 Task: Search one way flight ticket for 3 adults, 3 children in business from Sault Ste. Marie: Chippewa County International Airport to Springfield: Abraham Lincoln Capital Airport on 5-2-2023. Choice of flights is JetBlue. Number of bags: 1 checked bag. Price is upto 74000. Outbound departure time preference is 11:15.
Action: Mouse moved to (297, 126)
Screenshot: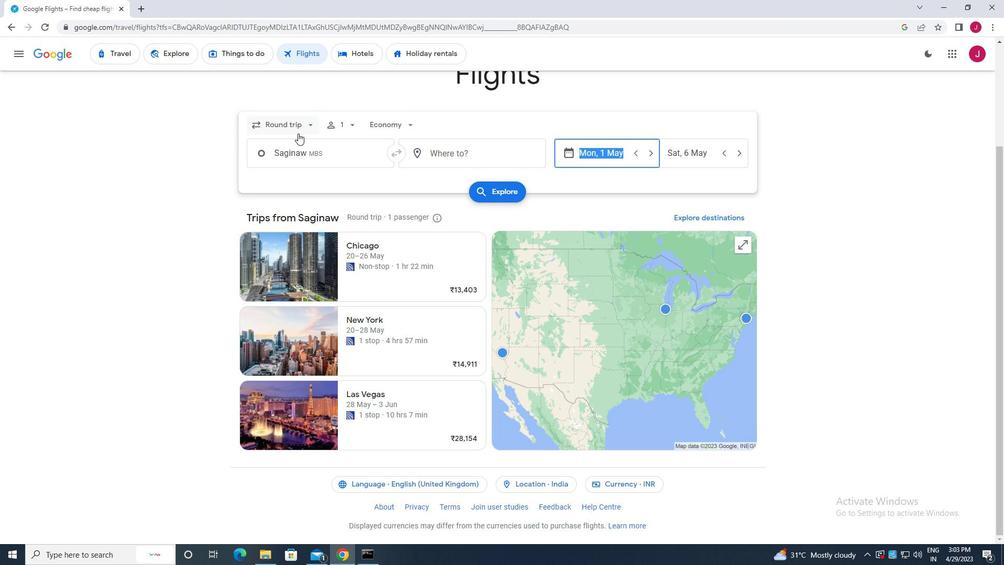 
Action: Mouse pressed left at (297, 126)
Screenshot: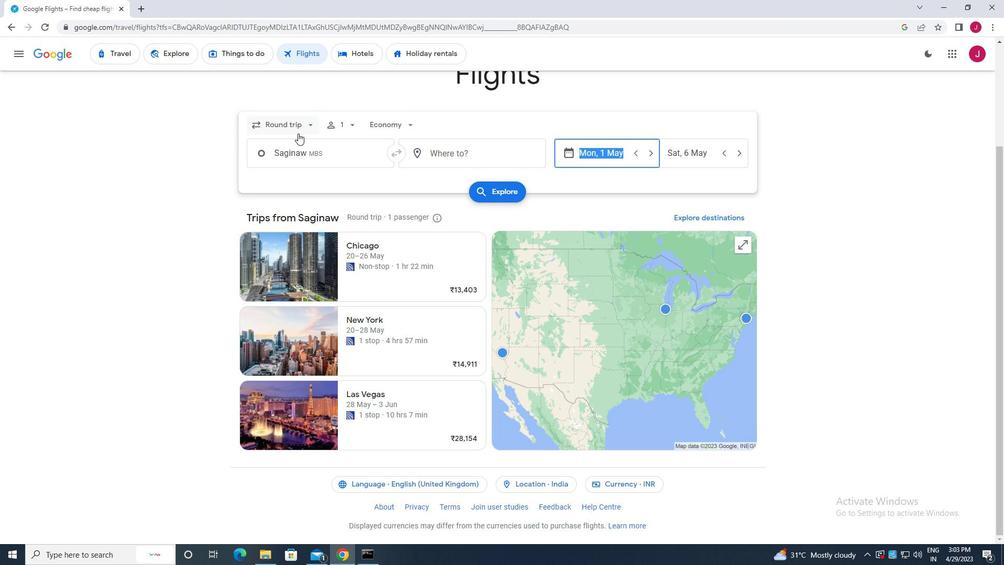 
Action: Mouse moved to (306, 172)
Screenshot: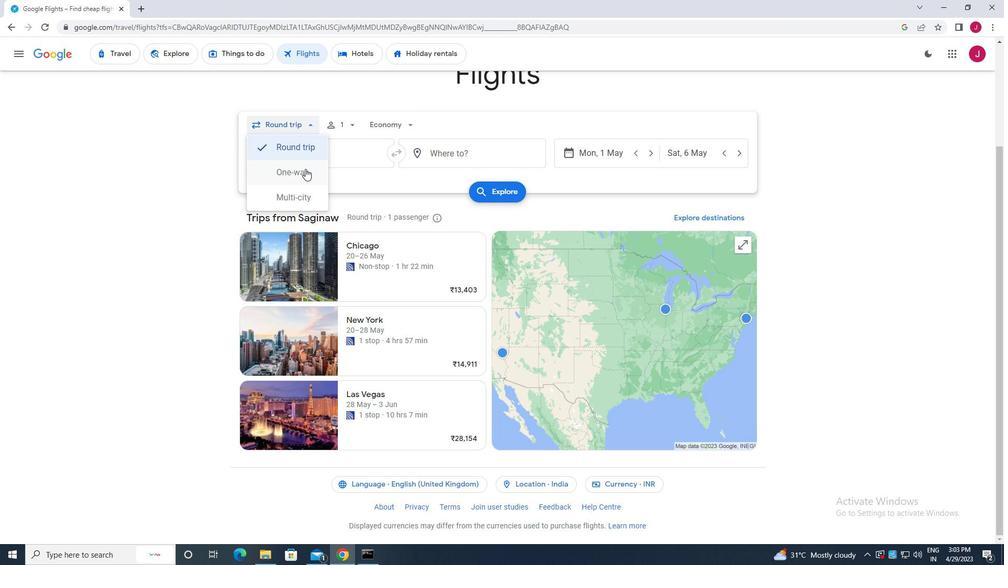 
Action: Mouse pressed left at (306, 172)
Screenshot: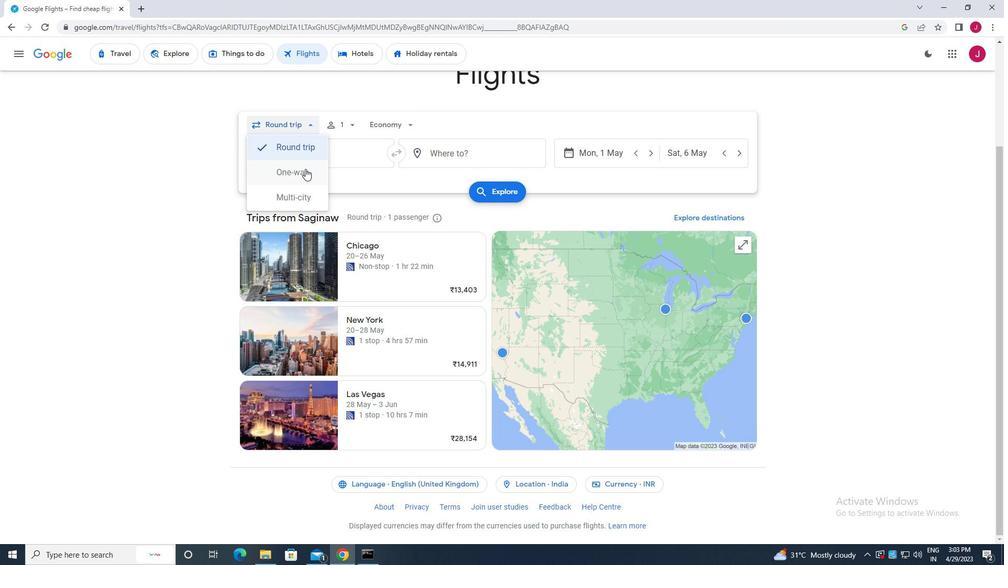 
Action: Mouse moved to (346, 124)
Screenshot: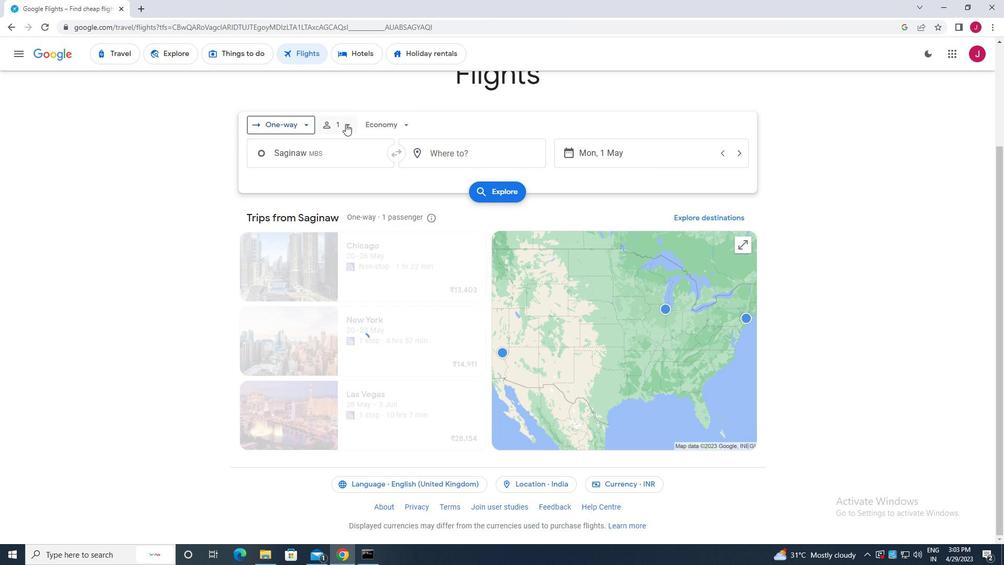 
Action: Mouse pressed left at (346, 124)
Screenshot: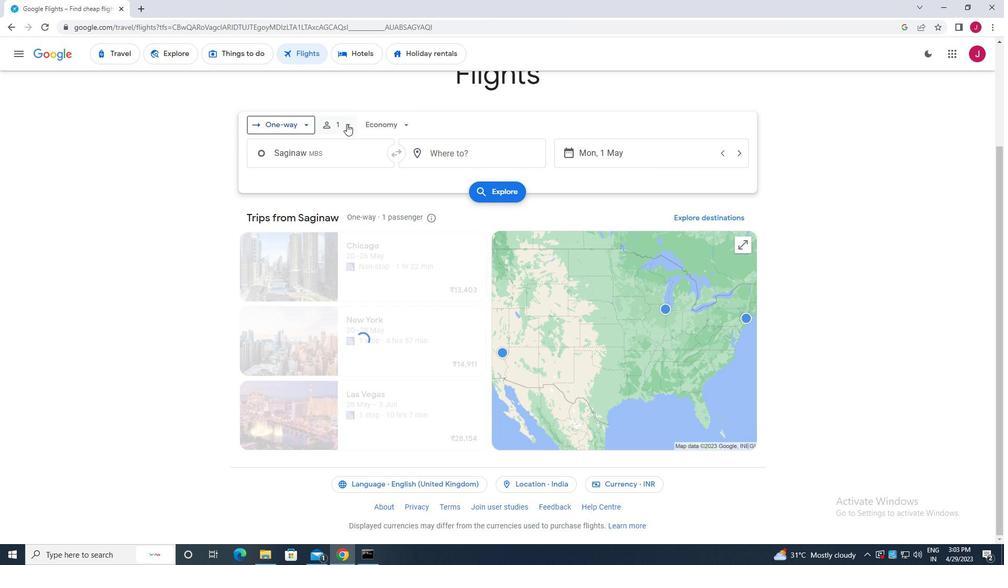 
Action: Mouse moved to (429, 152)
Screenshot: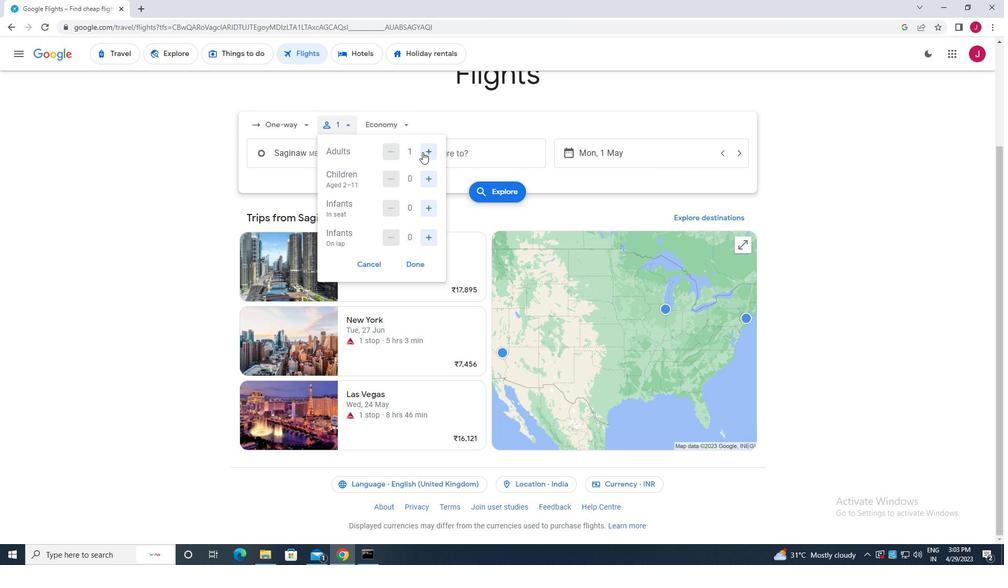 
Action: Mouse pressed left at (429, 152)
Screenshot: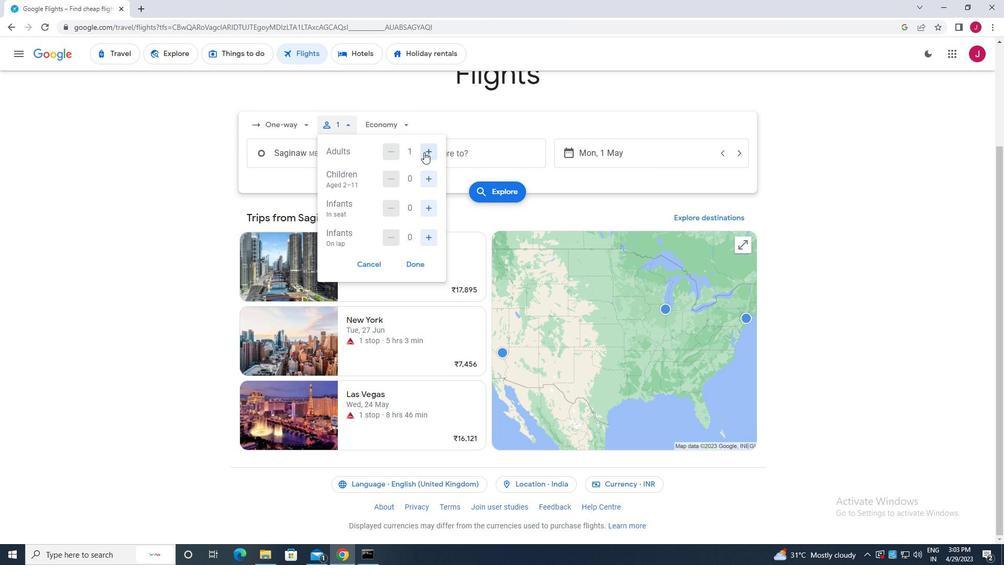 
Action: Mouse pressed left at (429, 152)
Screenshot: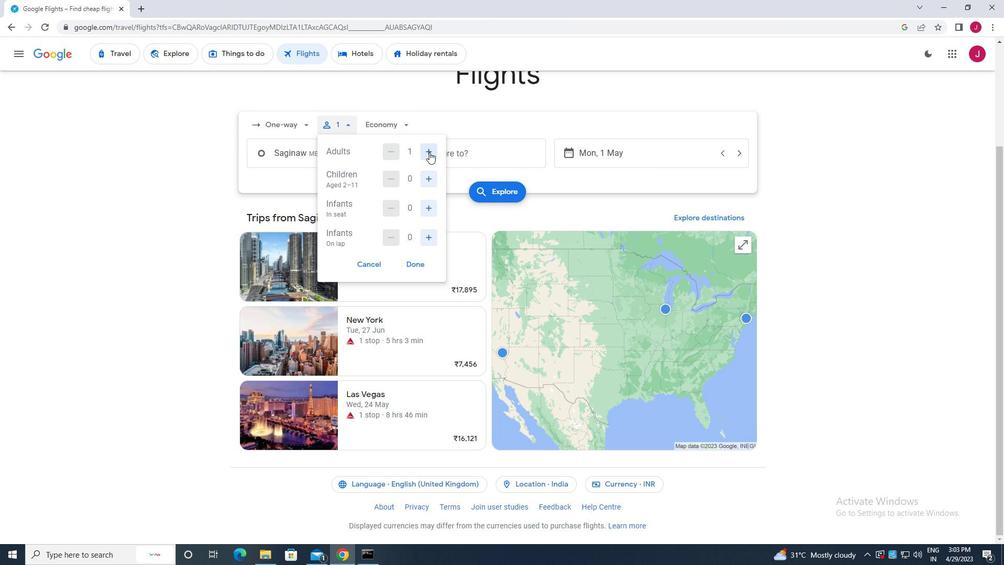 
Action: Mouse moved to (432, 178)
Screenshot: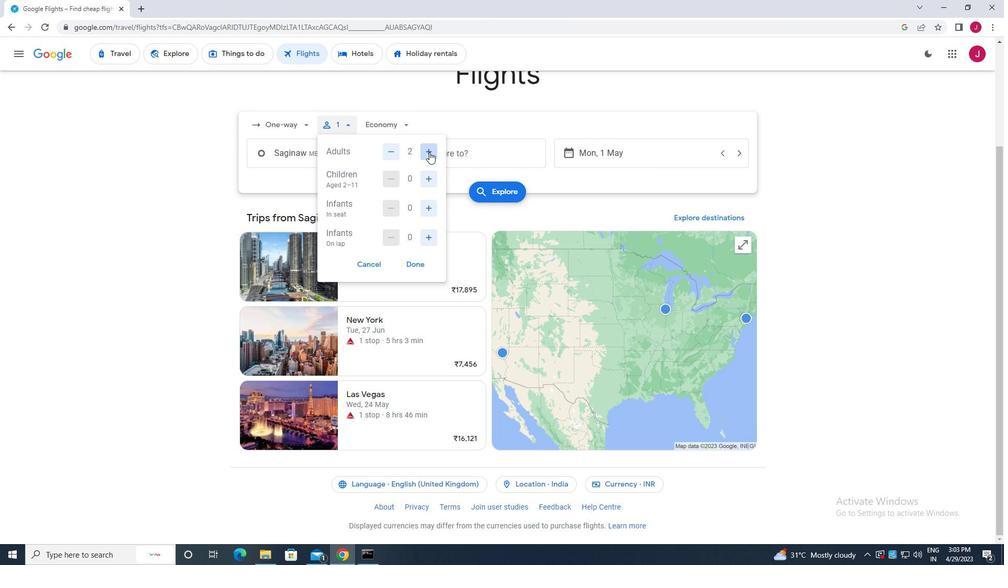 
Action: Mouse pressed left at (432, 178)
Screenshot: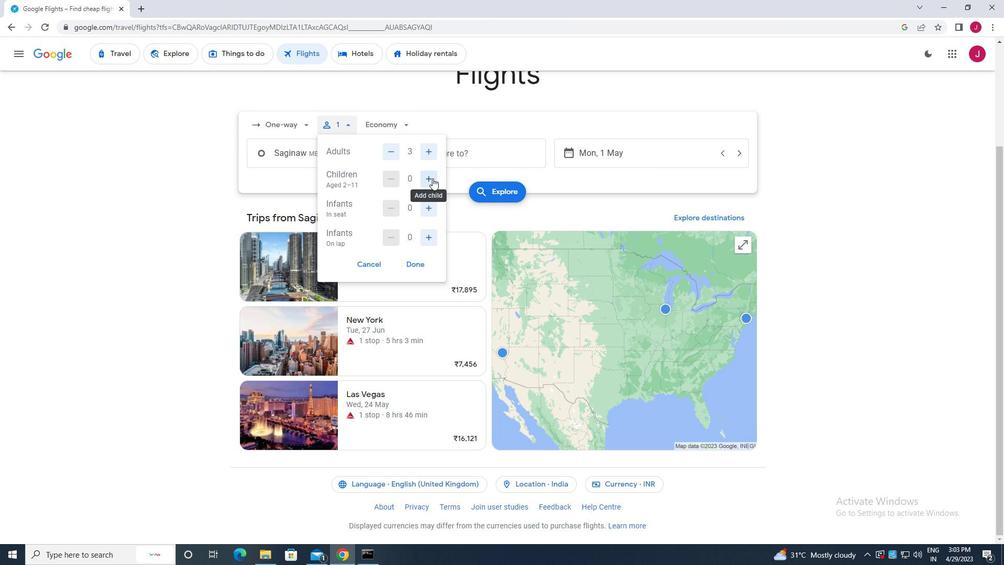
Action: Mouse pressed left at (432, 178)
Screenshot: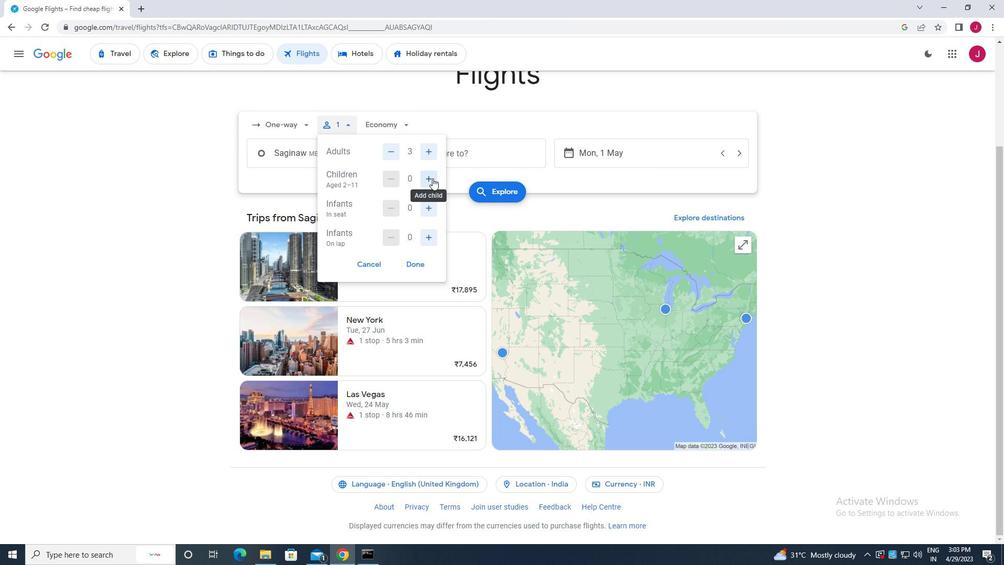 
Action: Mouse pressed left at (432, 178)
Screenshot: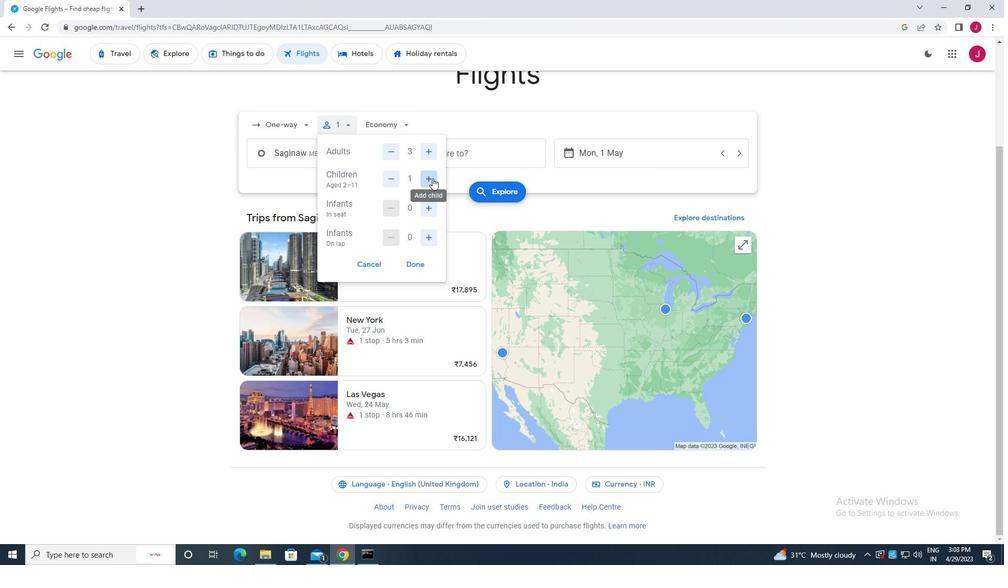
Action: Mouse moved to (414, 262)
Screenshot: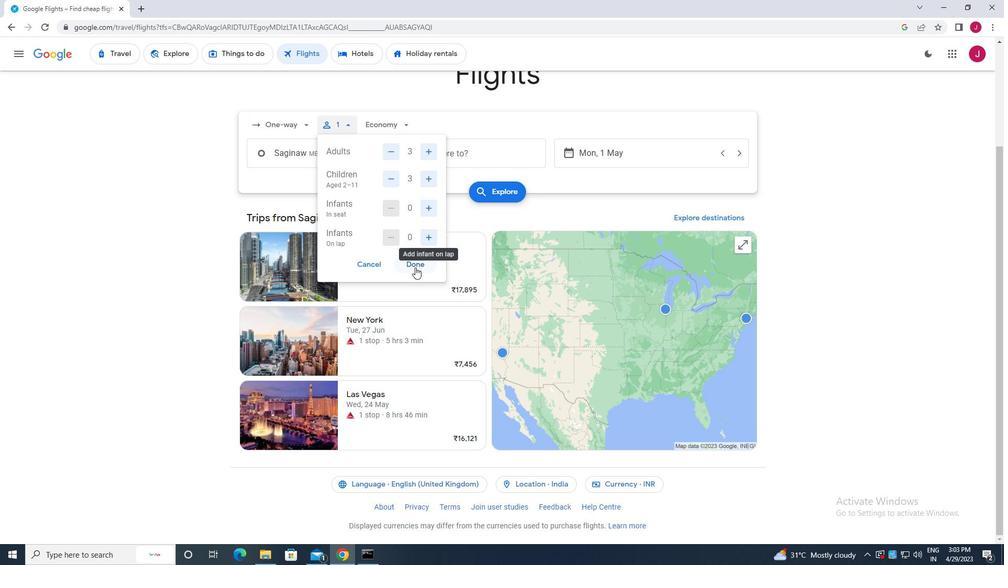 
Action: Mouse pressed left at (414, 262)
Screenshot: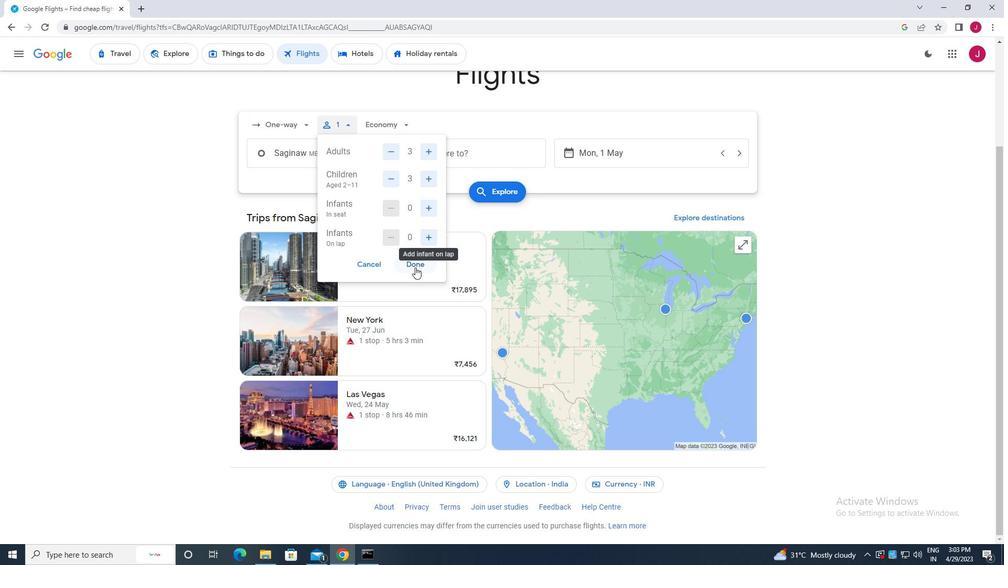 
Action: Mouse moved to (409, 126)
Screenshot: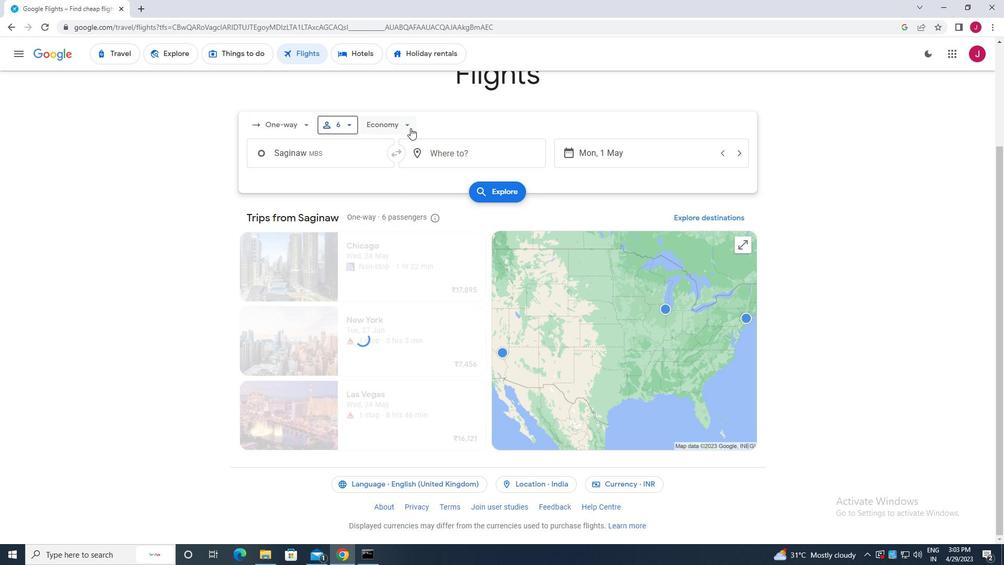 
Action: Mouse pressed left at (409, 126)
Screenshot: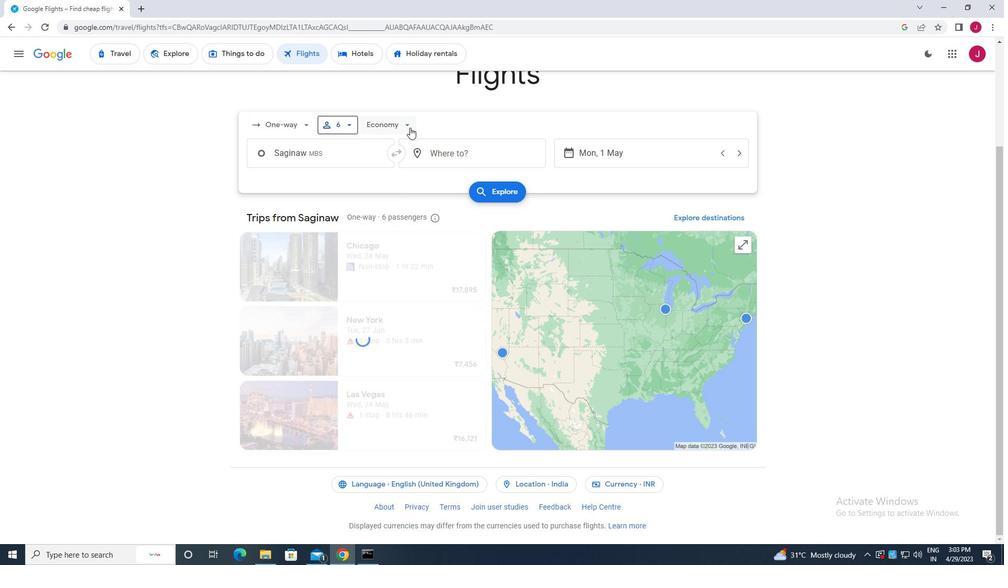 
Action: Mouse moved to (406, 193)
Screenshot: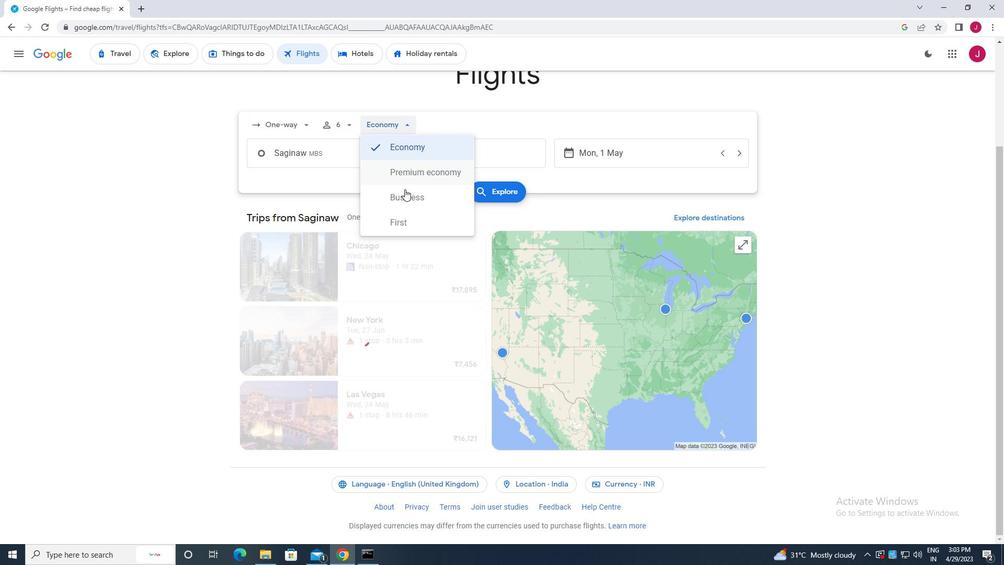 
Action: Mouse pressed left at (406, 193)
Screenshot: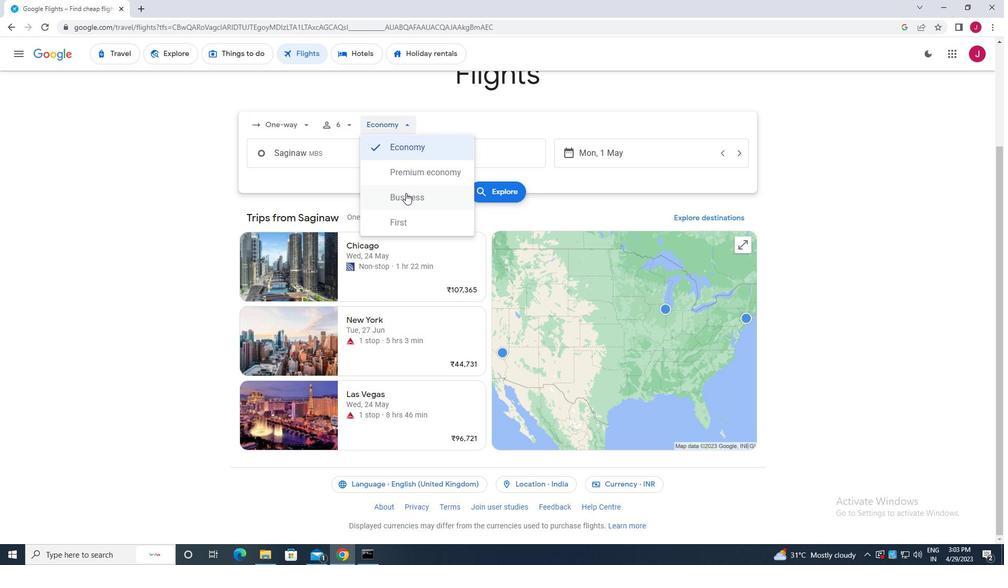 
Action: Mouse moved to (357, 155)
Screenshot: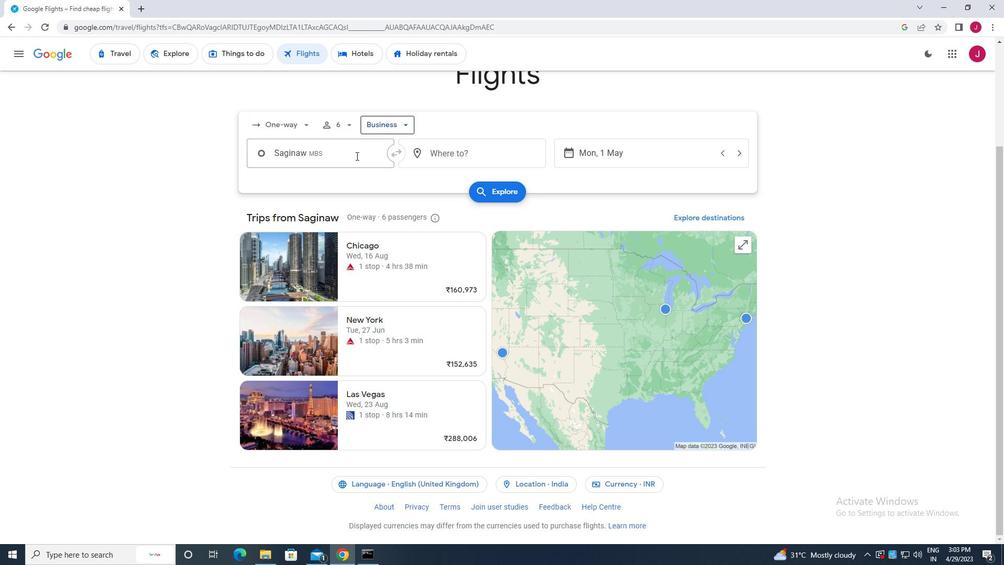 
Action: Mouse pressed left at (357, 155)
Screenshot: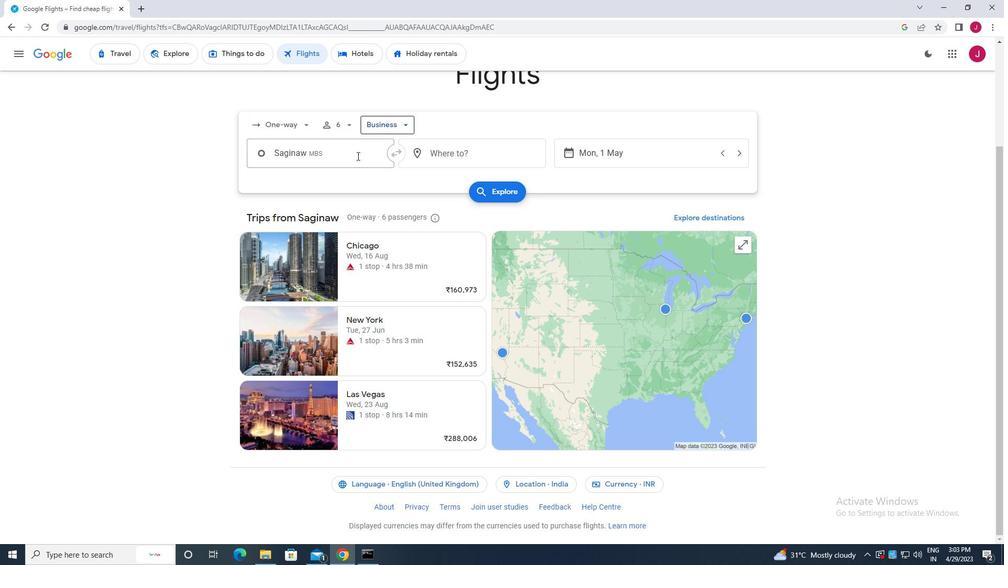 
Action: Mouse moved to (357, 155)
Screenshot: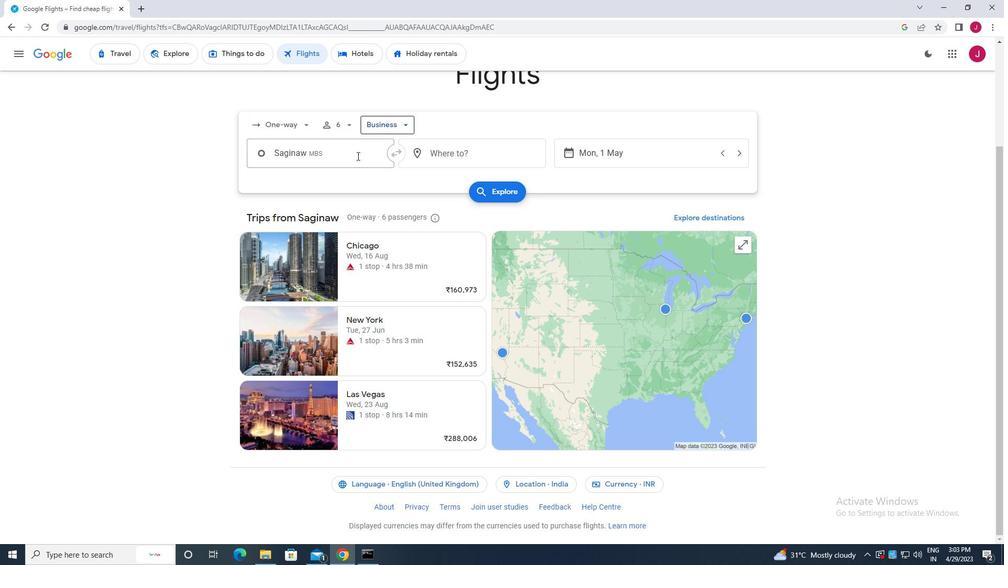 
Action: Key pressed marie<Key.space><Key.backspace><Key.backspace><Key.backspace><Key.backspace><Key.backspace><Key.backspace><Key.backspace><Key.backspace><Key.backspace><Key.backspace><Key.backspace><Key.backspace><Key.backspace><Key.backspace><Key.backspace><Key.backspace>chippewa
Screenshot: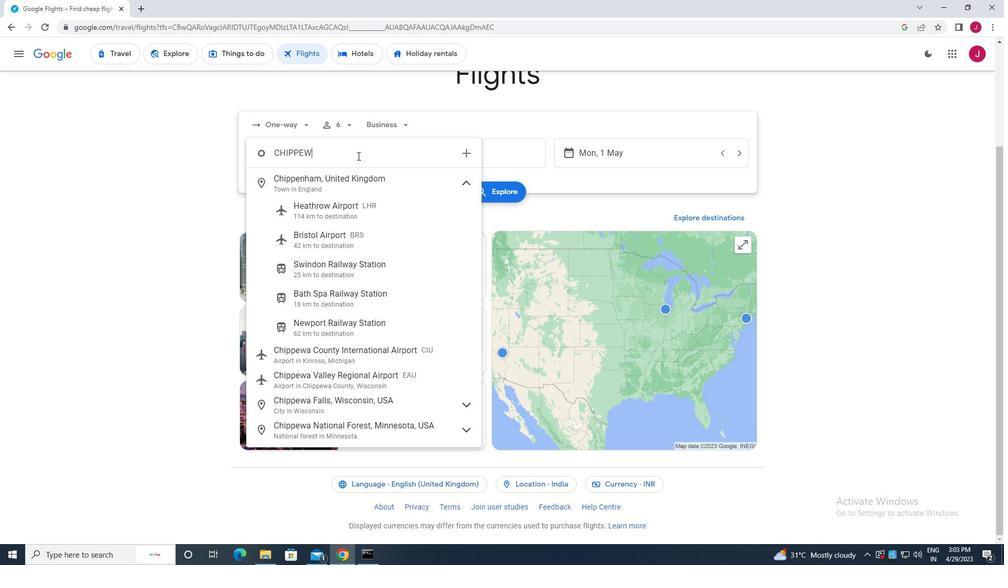 
Action: Mouse moved to (364, 182)
Screenshot: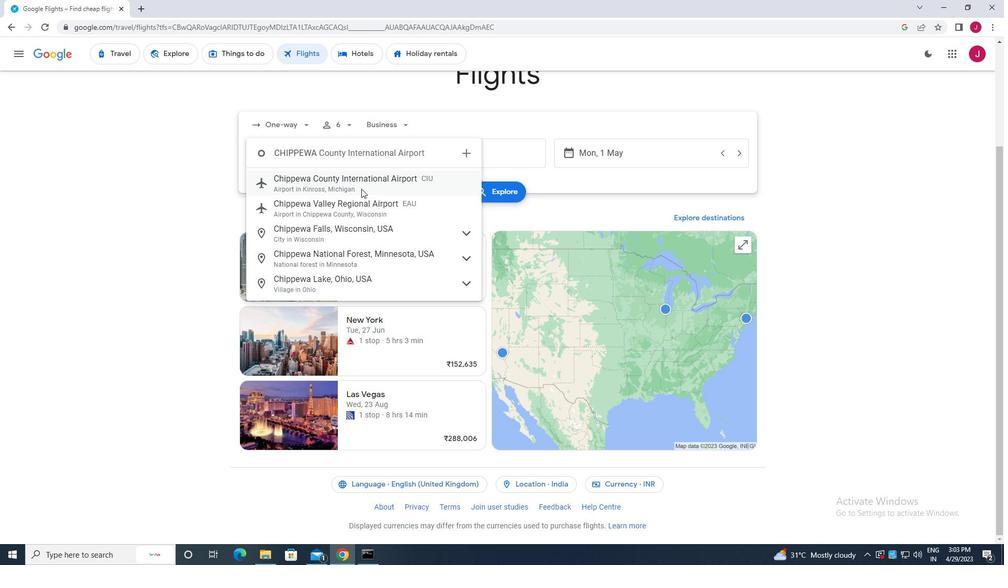 
Action: Mouse pressed left at (364, 182)
Screenshot: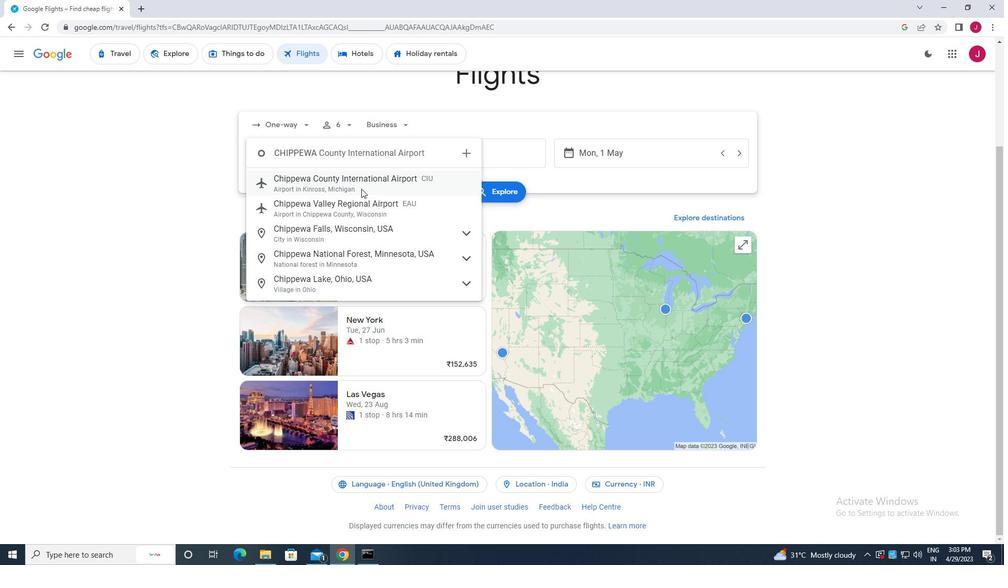 
Action: Mouse moved to (482, 156)
Screenshot: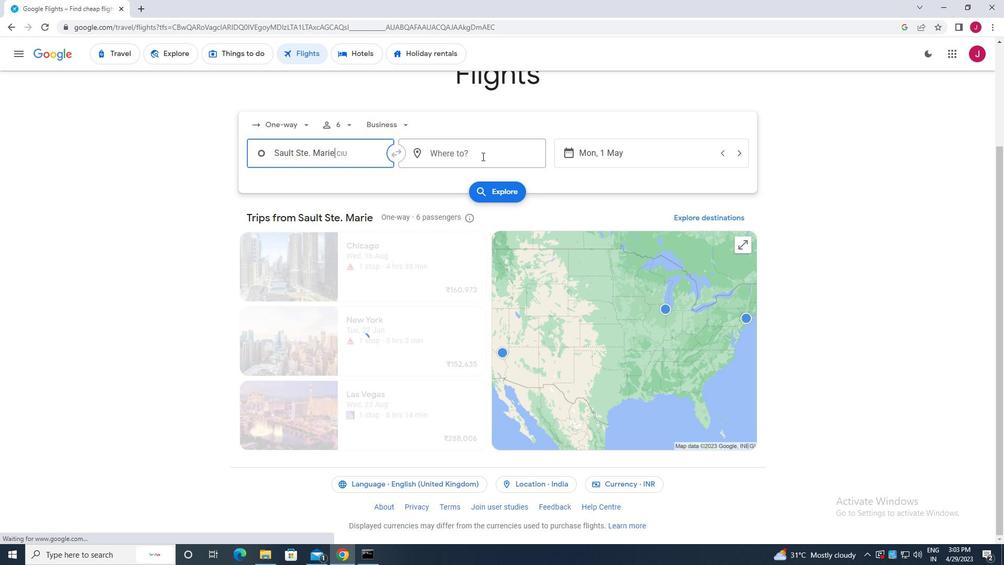 
Action: Mouse pressed left at (482, 156)
Screenshot: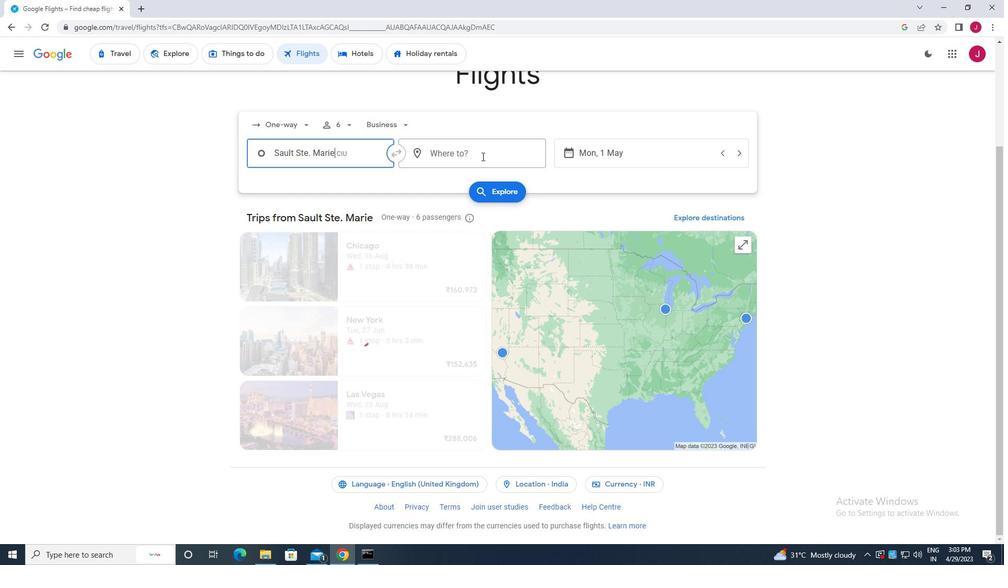 
Action: Mouse moved to (477, 156)
Screenshot: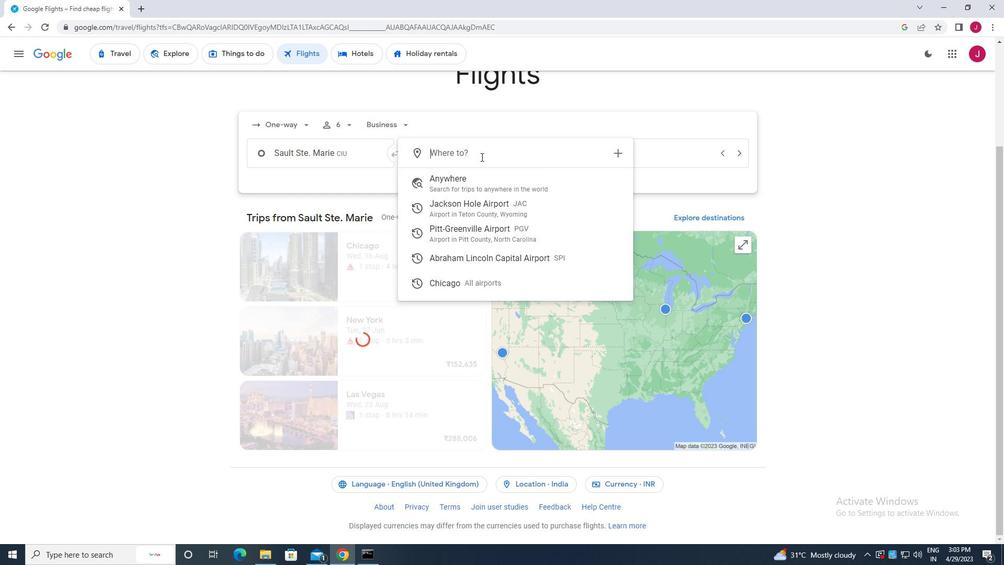 
Action: Key pressed springfield
Screenshot: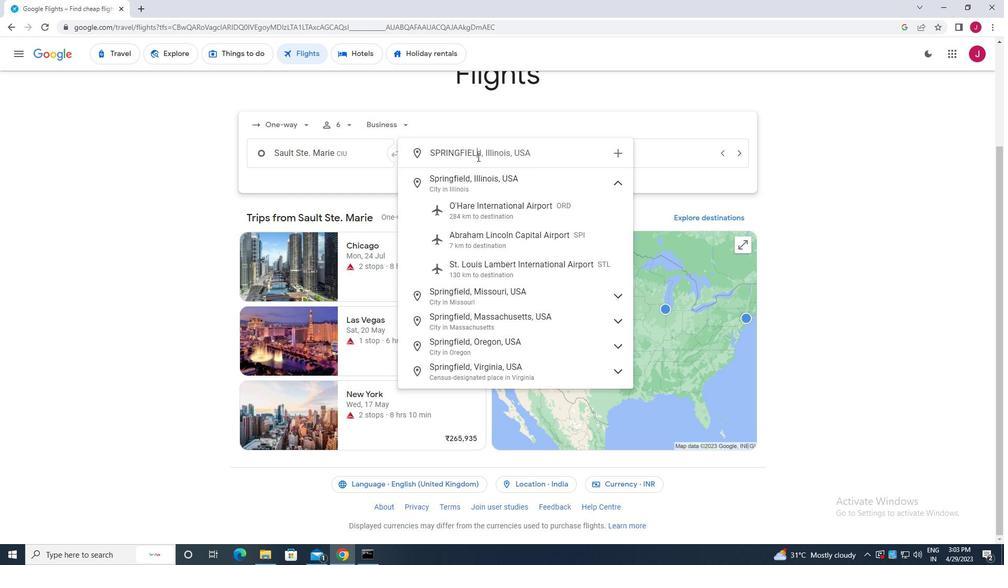 
Action: Mouse moved to (496, 235)
Screenshot: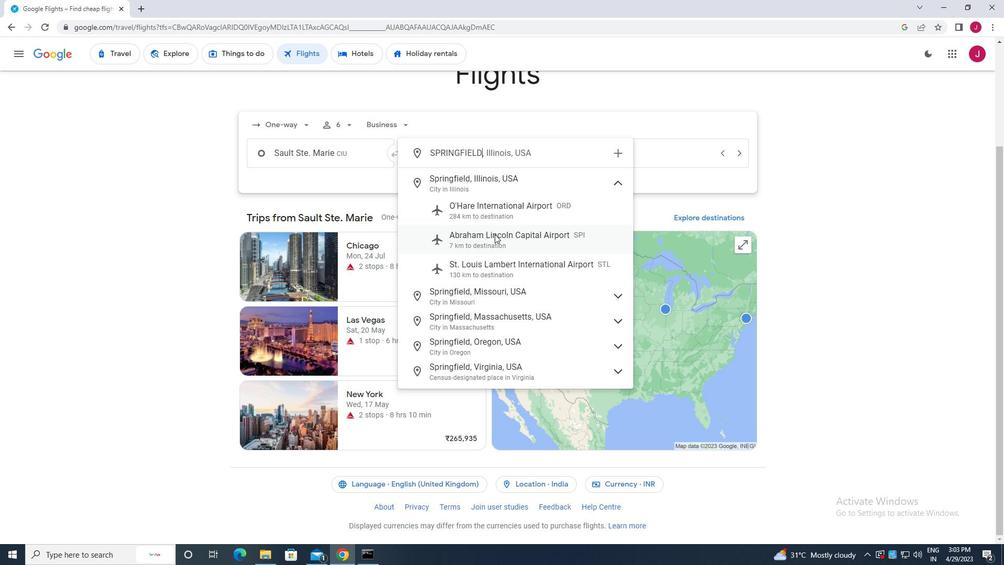 
Action: Mouse pressed left at (496, 235)
Screenshot: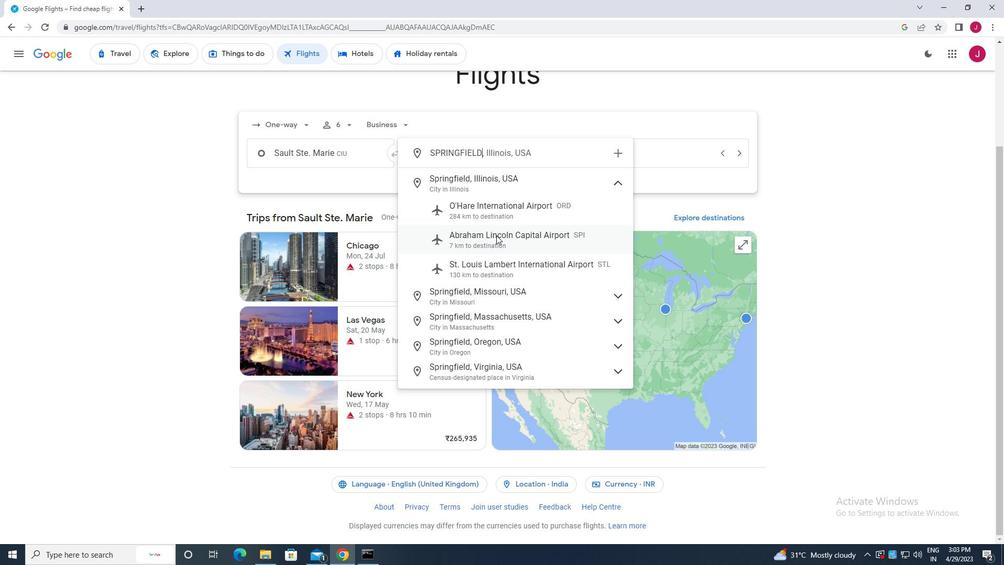 
Action: Mouse moved to (640, 152)
Screenshot: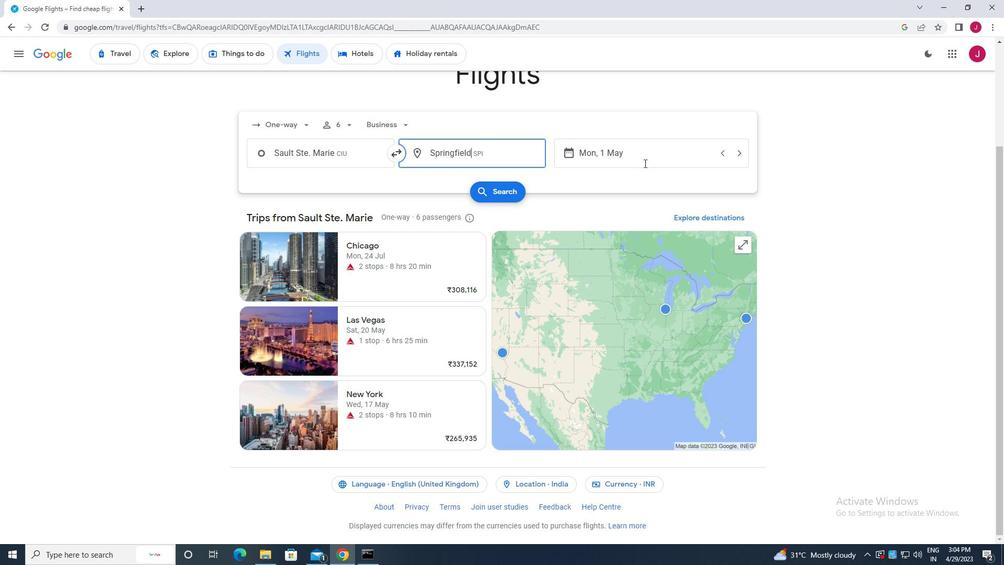 
Action: Mouse pressed left at (640, 152)
Screenshot: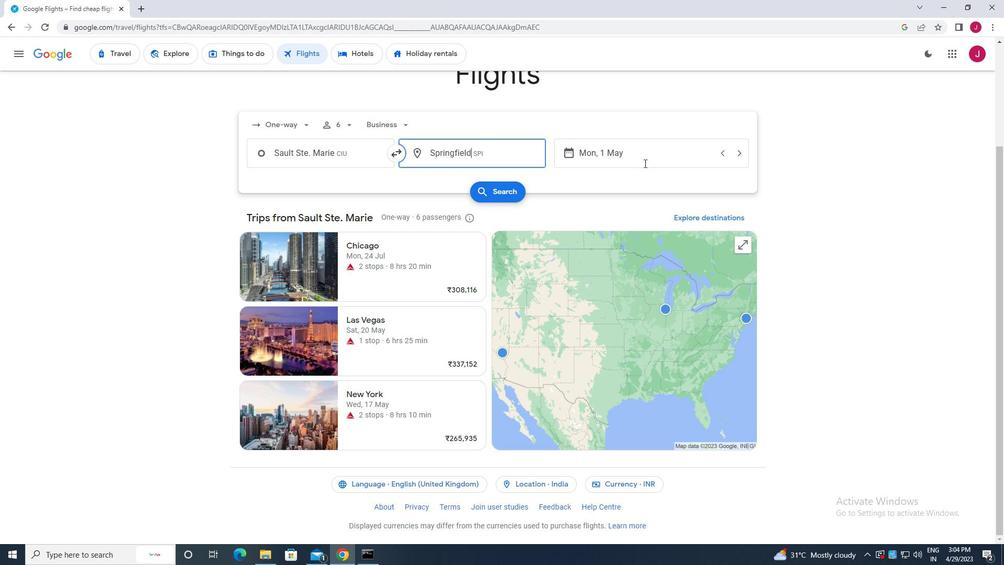
Action: Mouse moved to (627, 234)
Screenshot: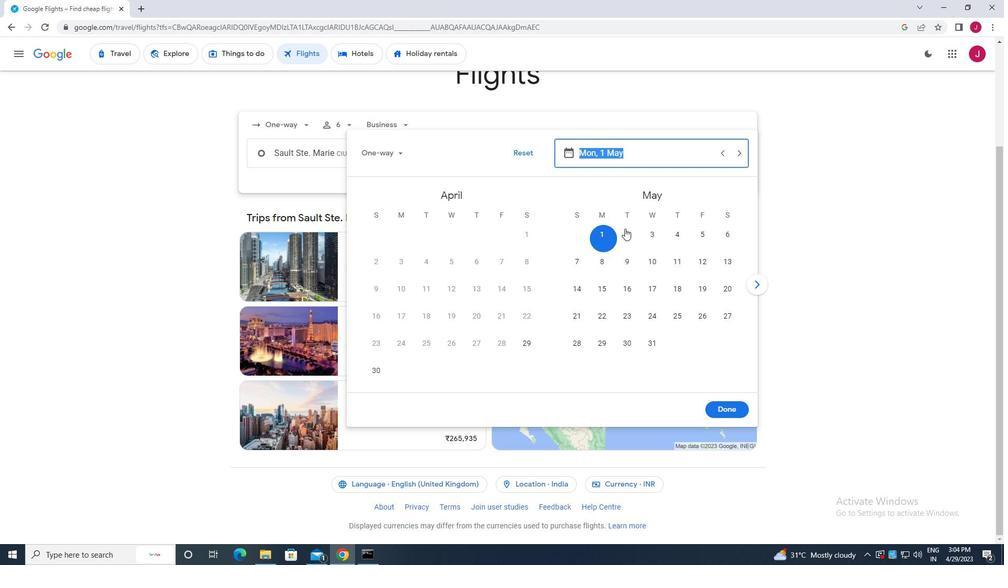 
Action: Mouse pressed left at (627, 234)
Screenshot: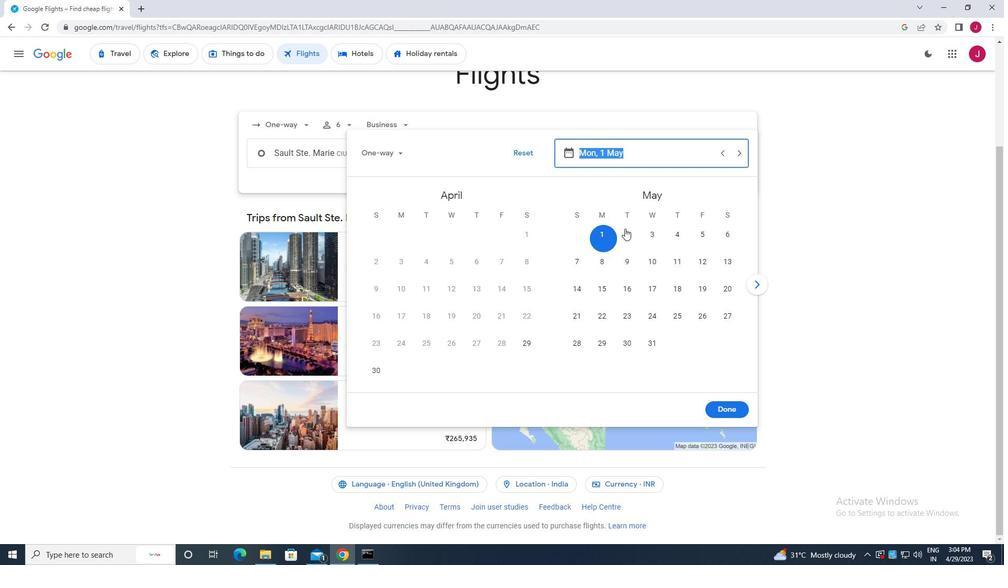 
Action: Mouse moved to (724, 407)
Screenshot: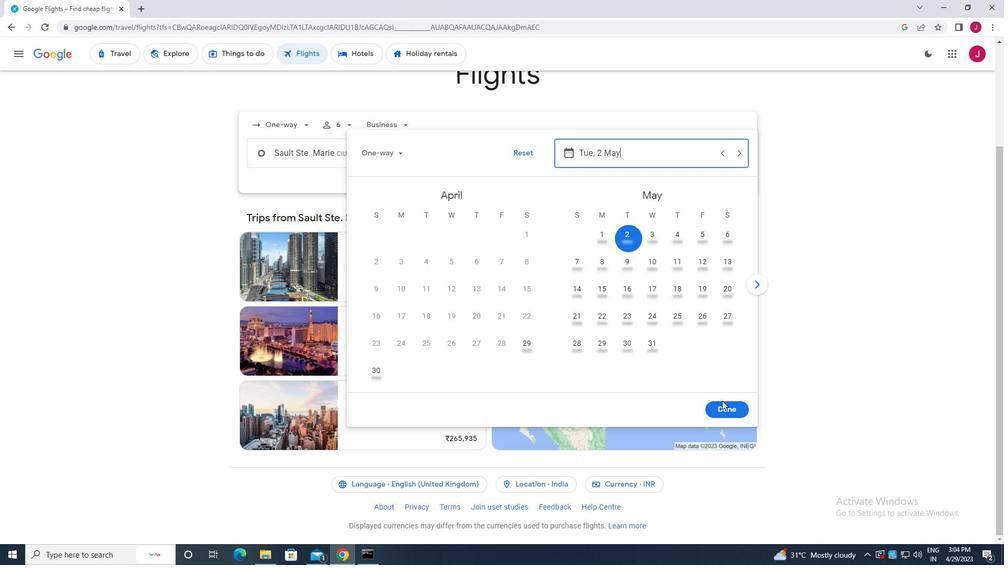 
Action: Mouse pressed left at (724, 407)
Screenshot: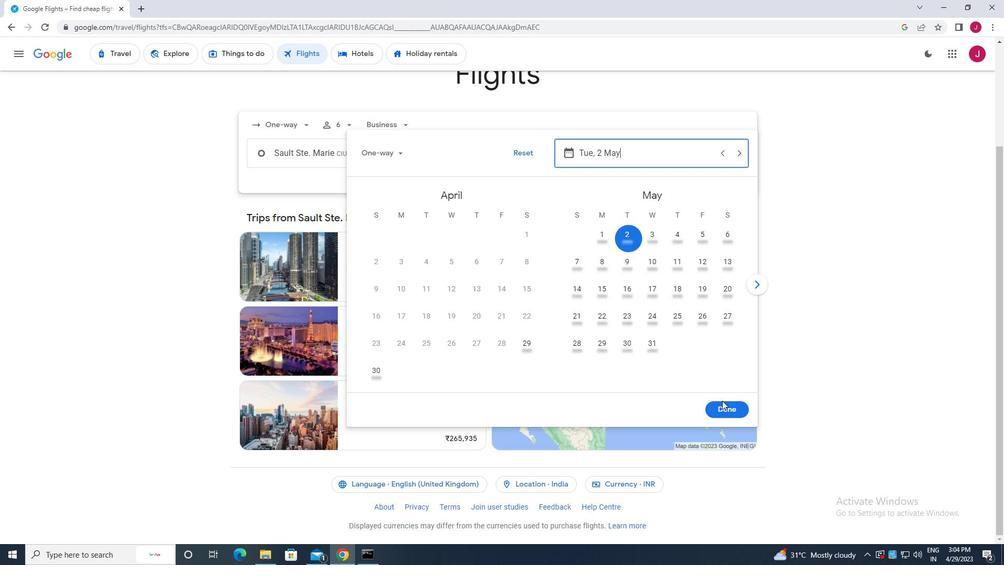 
Action: Mouse moved to (518, 190)
Screenshot: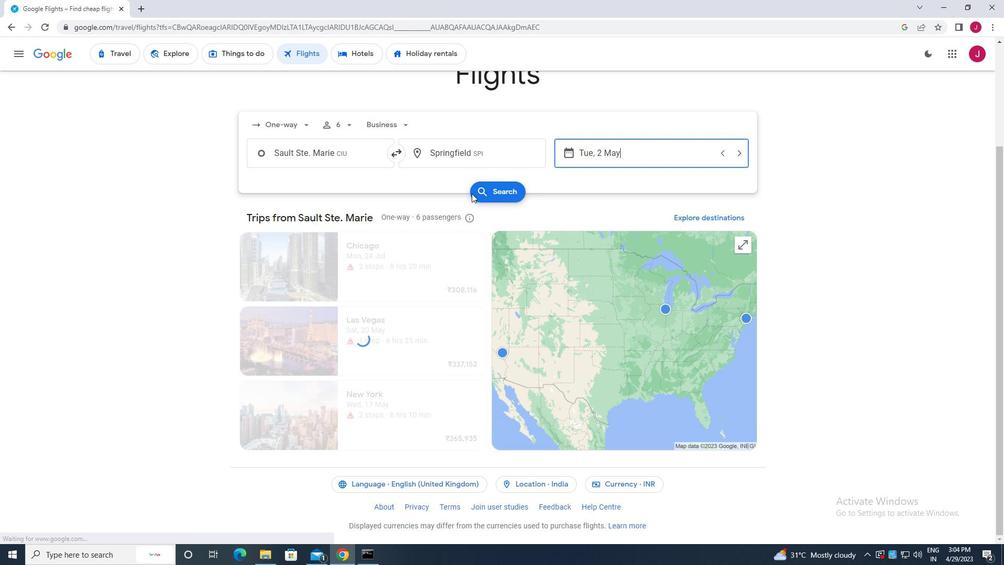 
Action: Mouse pressed left at (518, 190)
Screenshot: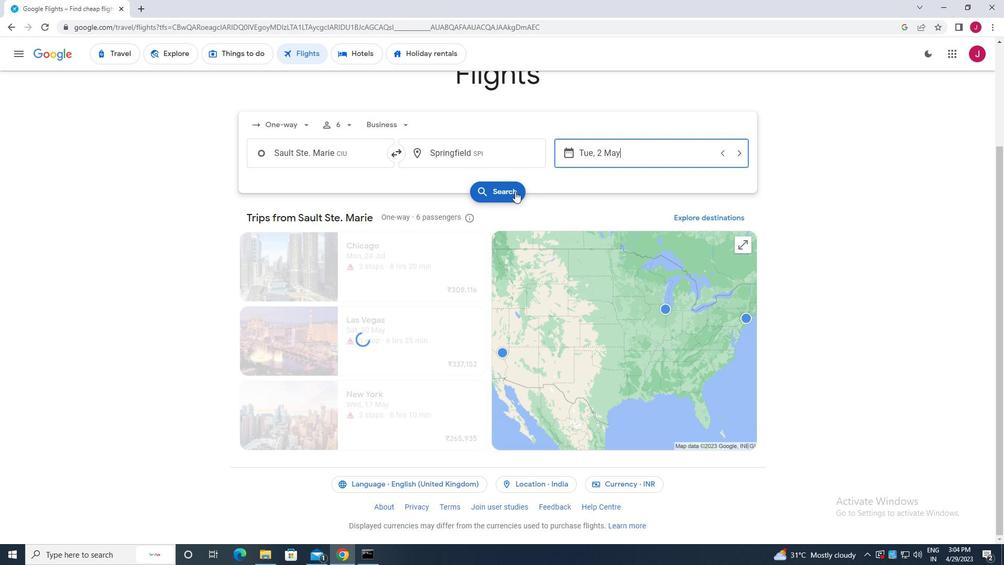 
Action: Mouse moved to (269, 150)
Screenshot: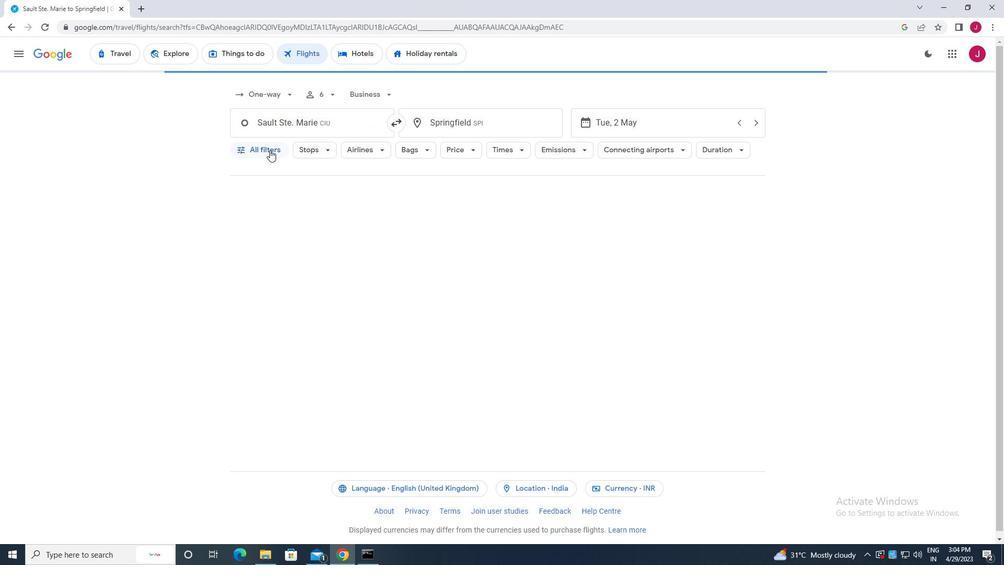 
Action: Mouse pressed left at (269, 150)
Screenshot: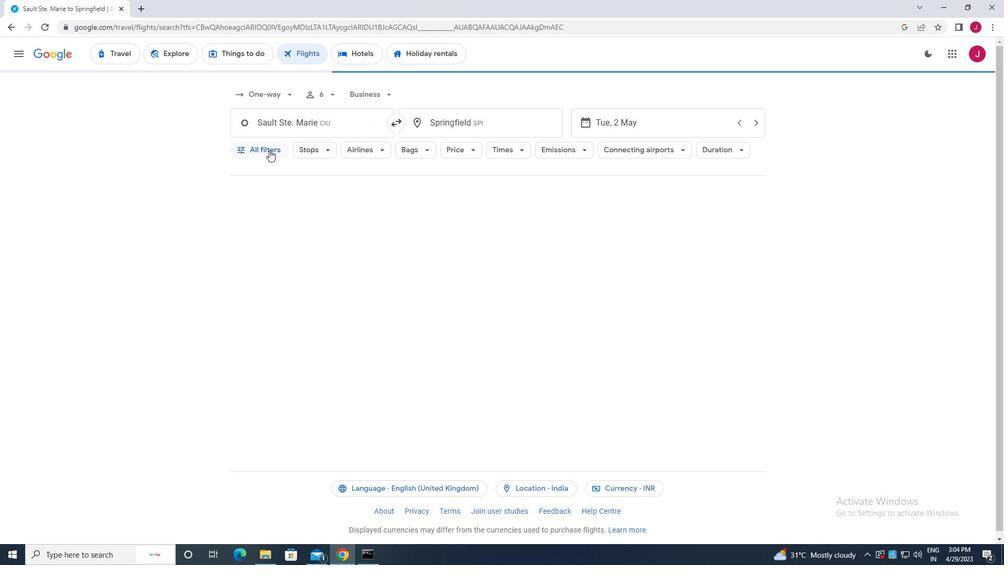 
Action: Mouse moved to (280, 175)
Screenshot: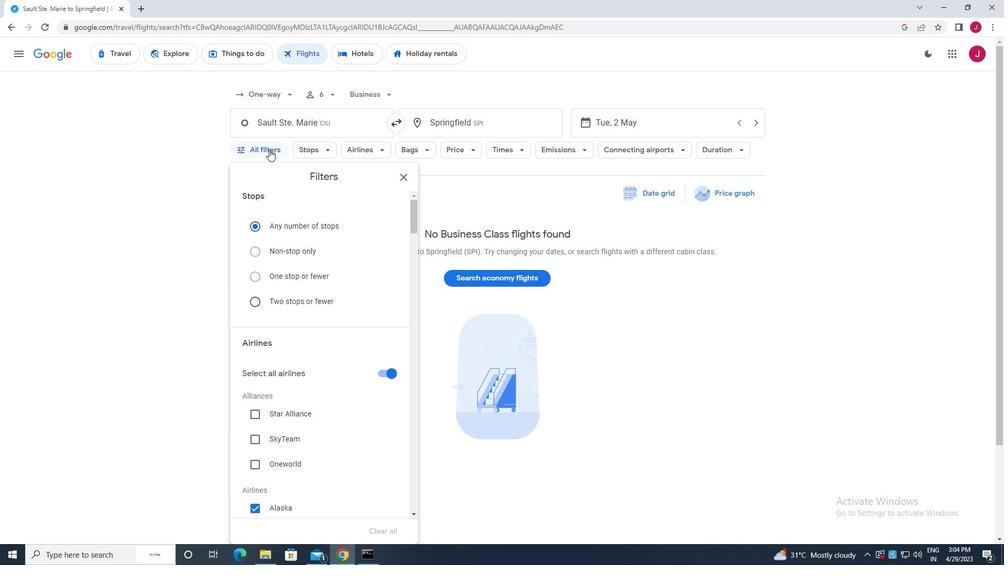 
Action: Mouse scrolled (280, 175) with delta (0, 0)
Screenshot: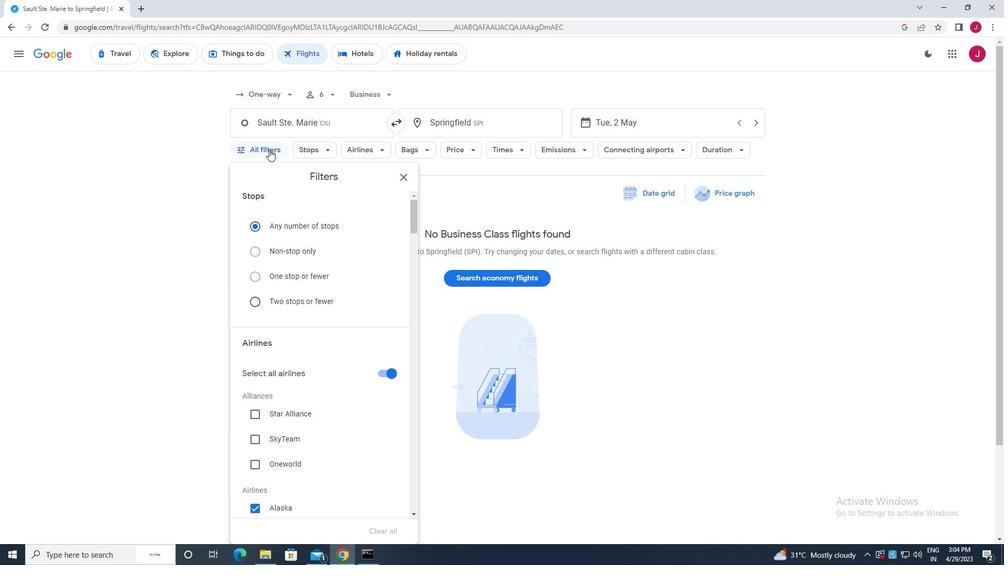 
Action: Mouse moved to (283, 183)
Screenshot: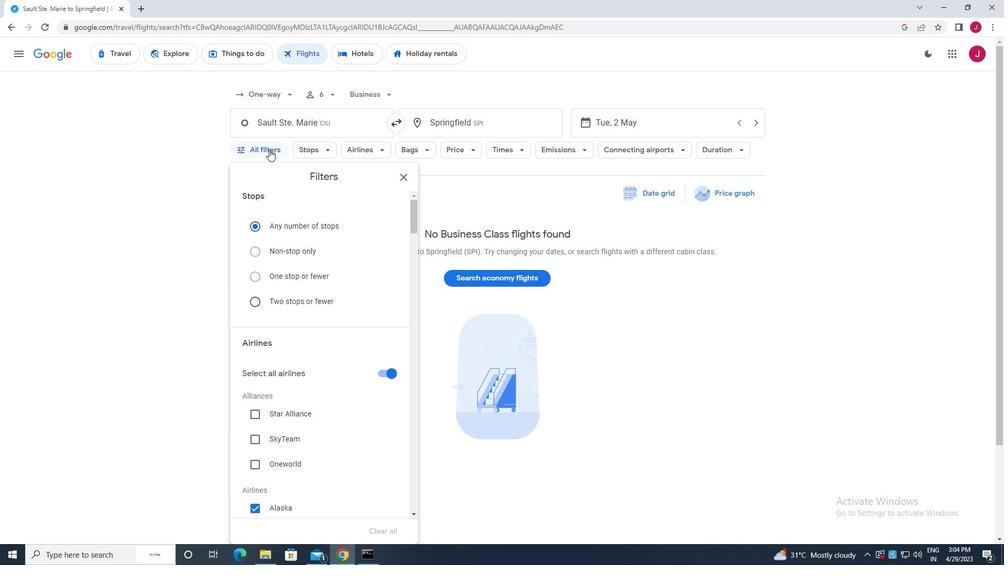 
Action: Mouse scrolled (283, 182) with delta (0, 0)
Screenshot: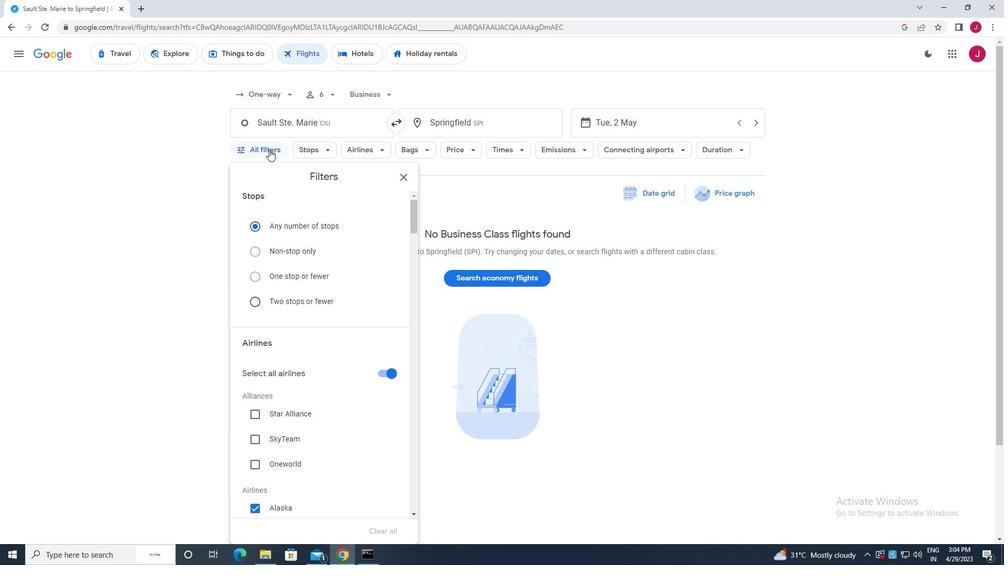 
Action: Mouse moved to (284, 186)
Screenshot: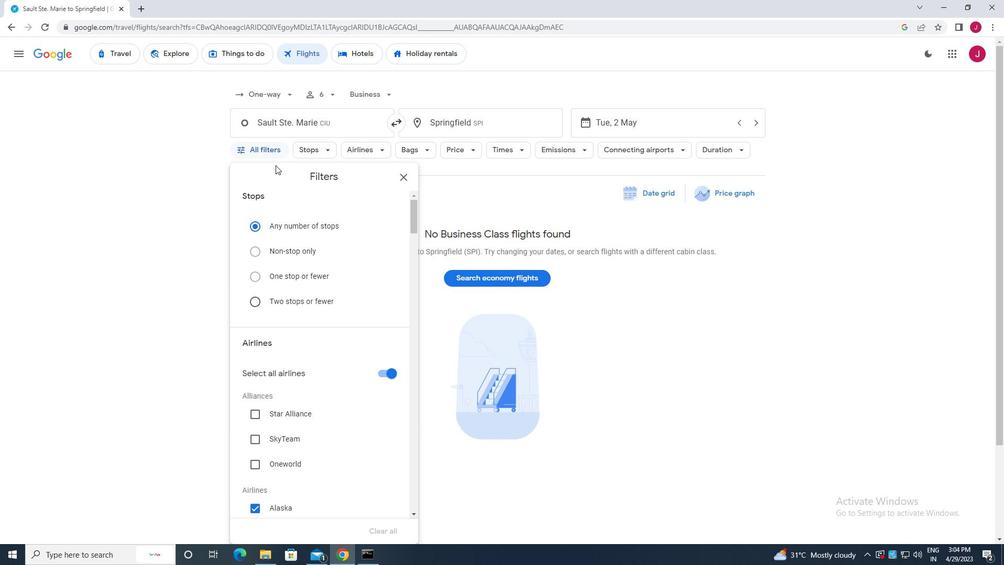 
Action: Mouse scrolled (284, 186) with delta (0, 0)
Screenshot: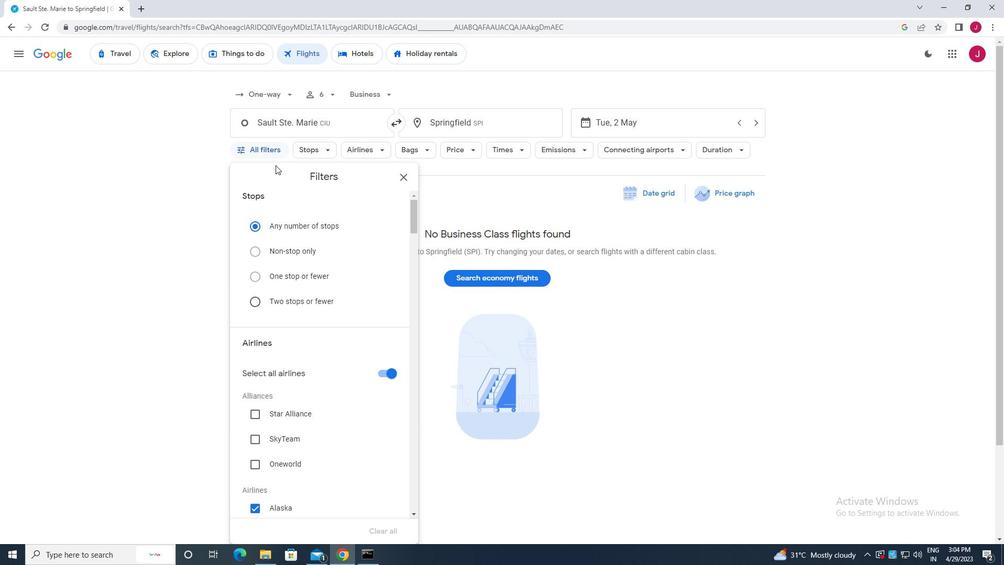 
Action: Mouse moved to (285, 188)
Screenshot: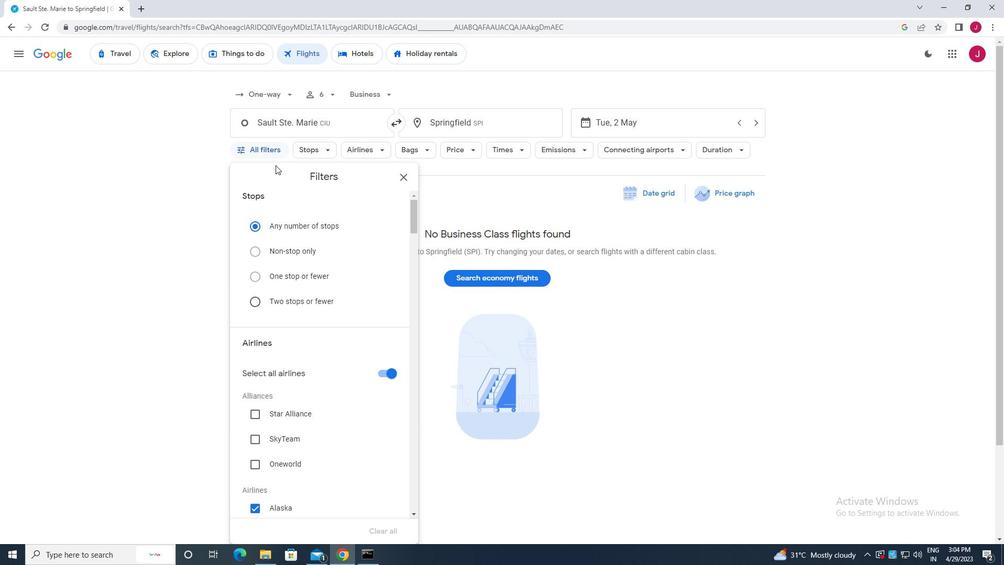
Action: Mouse scrolled (285, 187) with delta (0, 0)
Screenshot: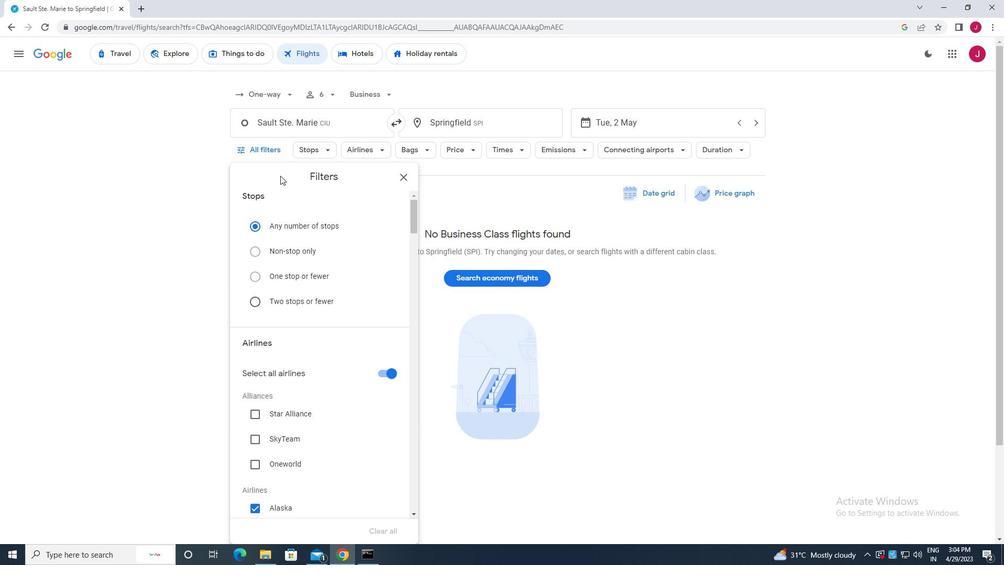 
Action: Mouse moved to (381, 256)
Screenshot: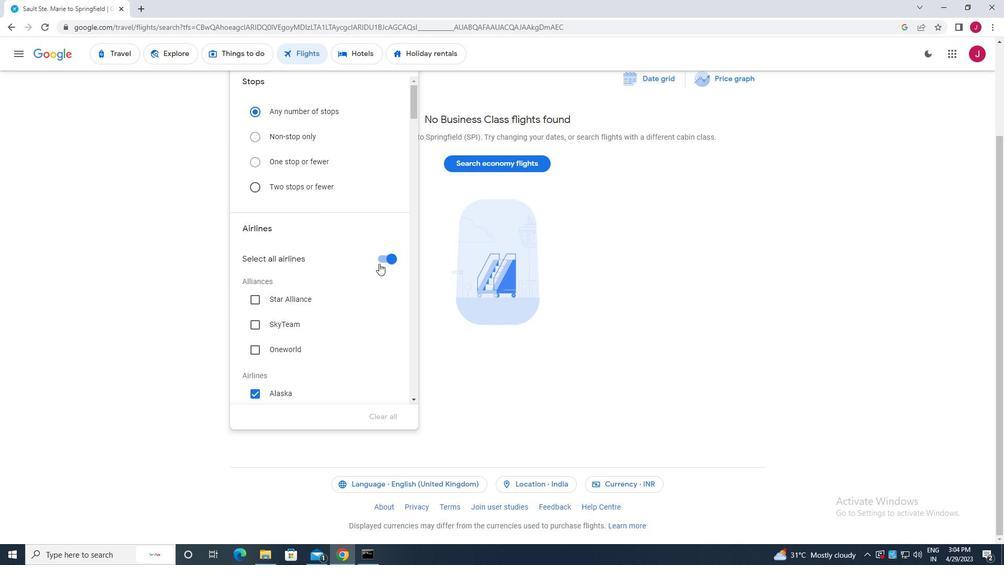 
Action: Mouse pressed left at (381, 256)
Screenshot: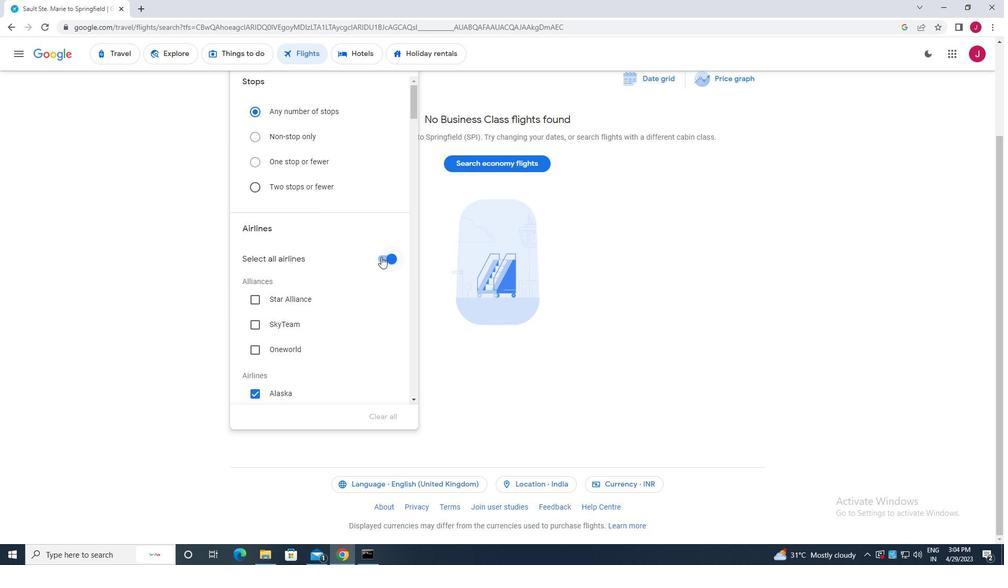 
Action: Mouse moved to (340, 251)
Screenshot: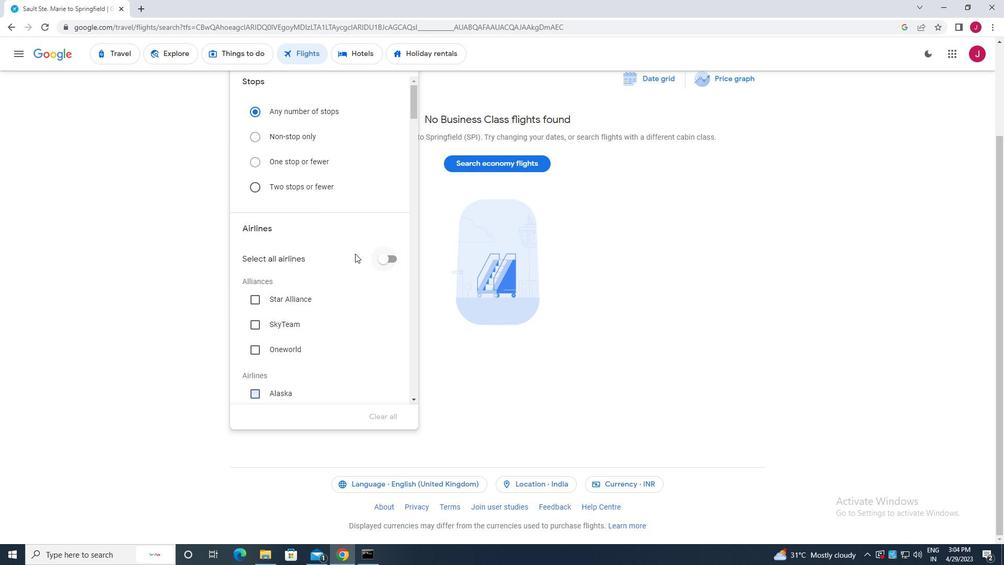 
Action: Mouse scrolled (340, 250) with delta (0, 0)
Screenshot: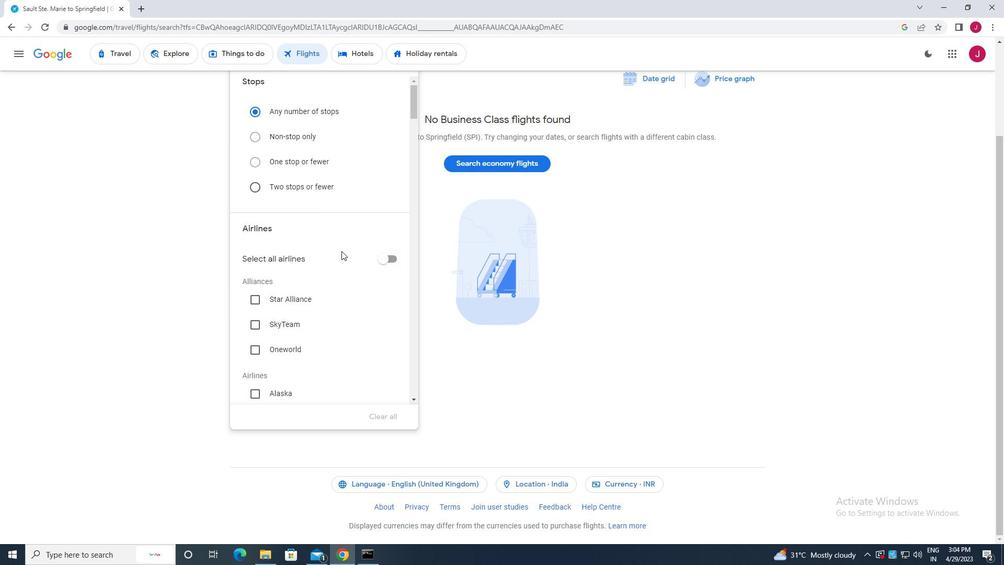 
Action: Mouse scrolled (340, 250) with delta (0, 0)
Screenshot: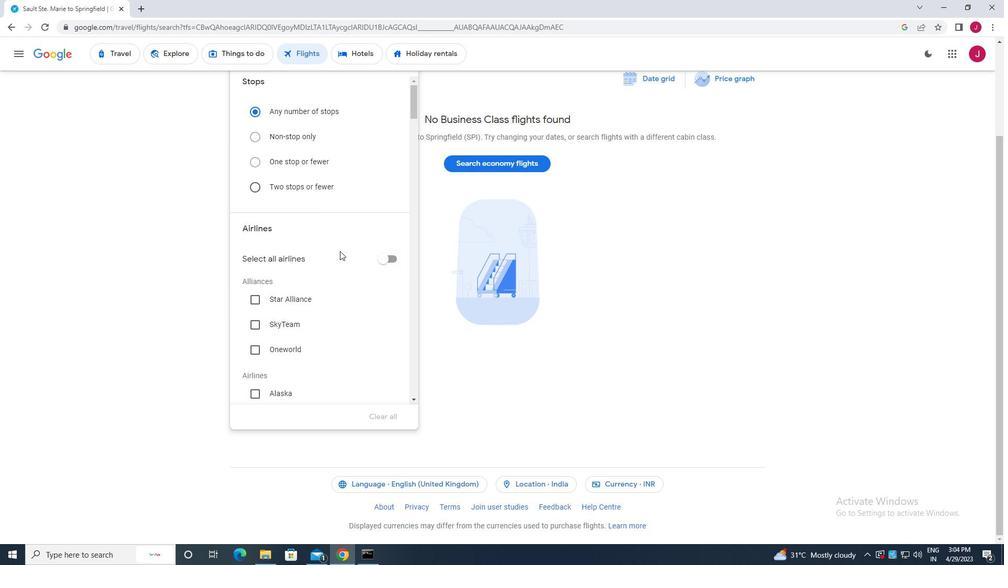 
Action: Mouse moved to (290, 322)
Screenshot: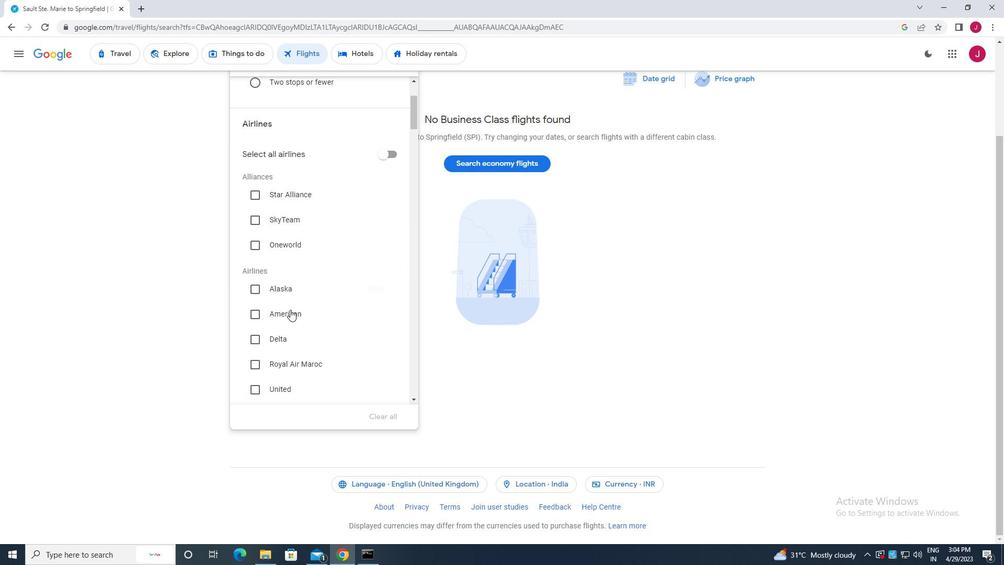 
Action: Mouse scrolled (290, 321) with delta (0, 0)
Screenshot: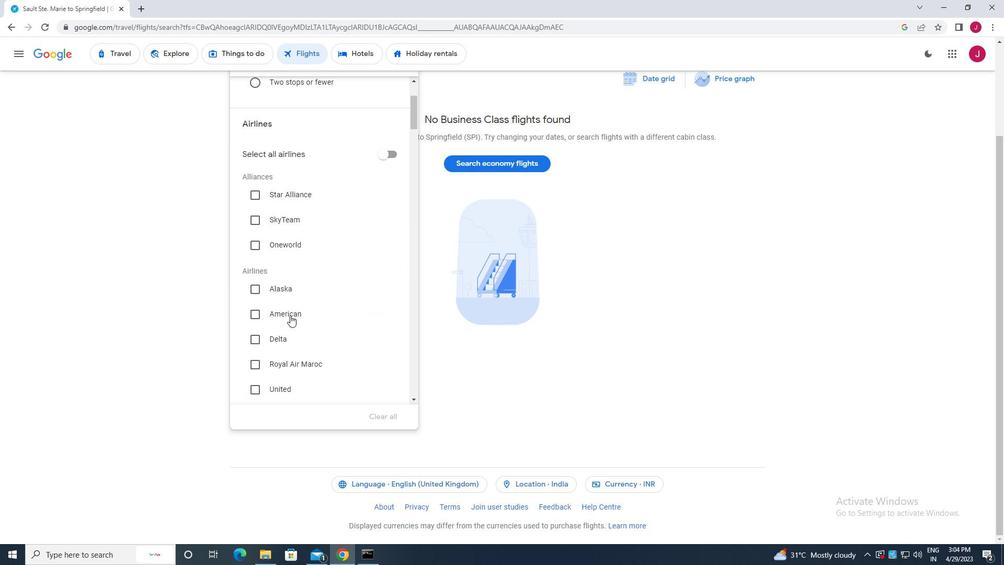 
Action: Mouse scrolled (290, 321) with delta (0, 0)
Screenshot: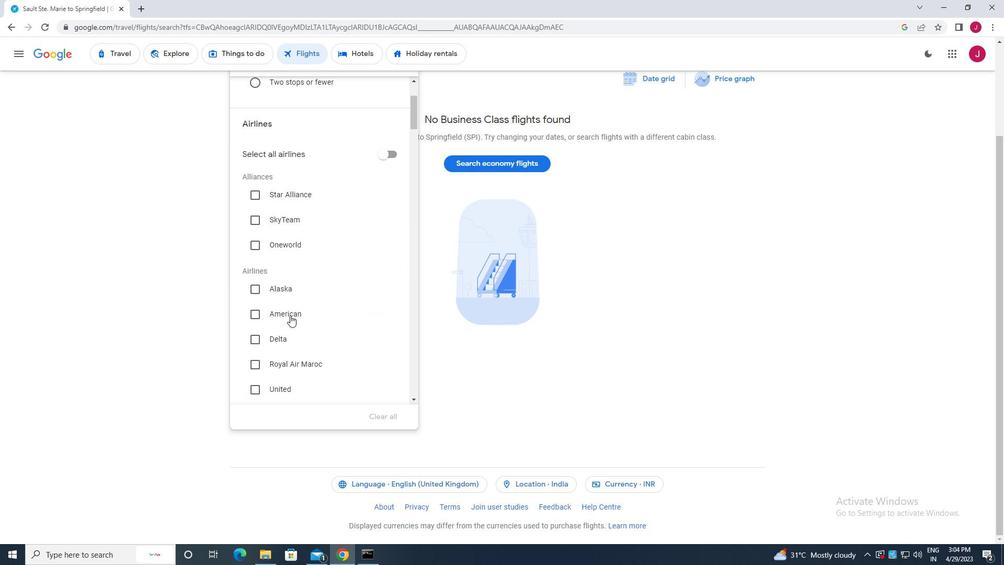 
Action: Mouse moved to (299, 131)
Screenshot: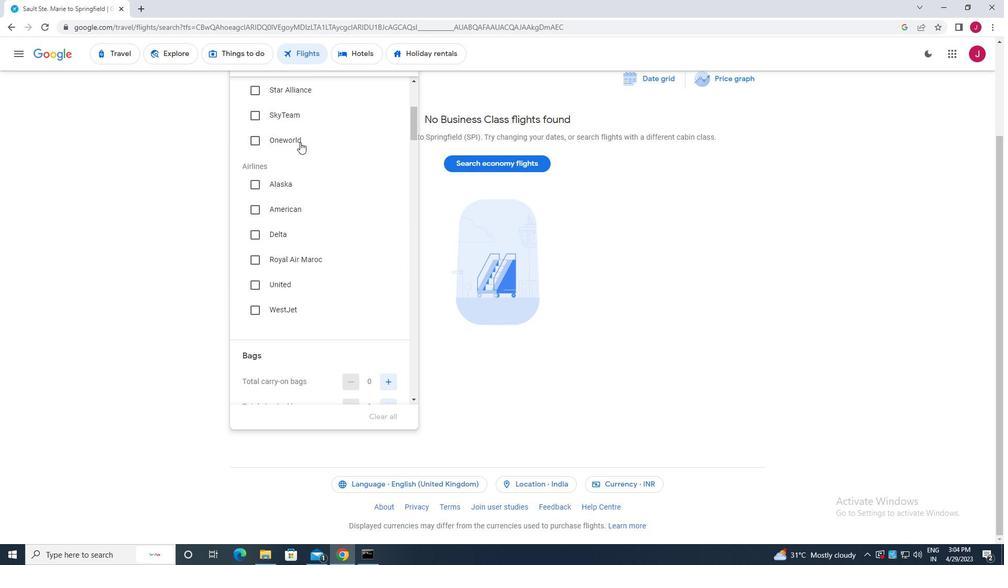 
Action: Mouse scrolled (299, 132) with delta (0, 0)
Screenshot: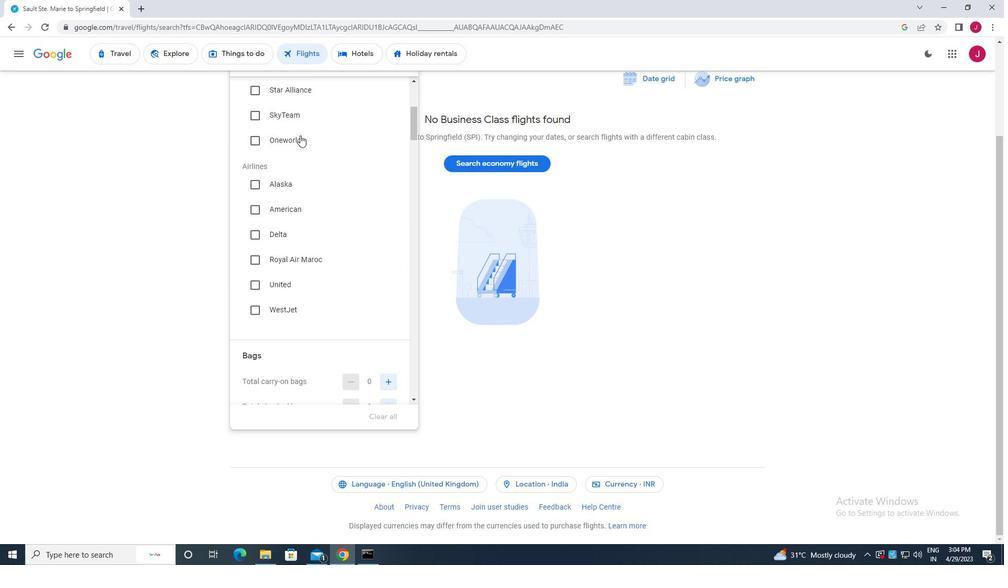 
Action: Mouse scrolled (299, 132) with delta (0, 0)
Screenshot: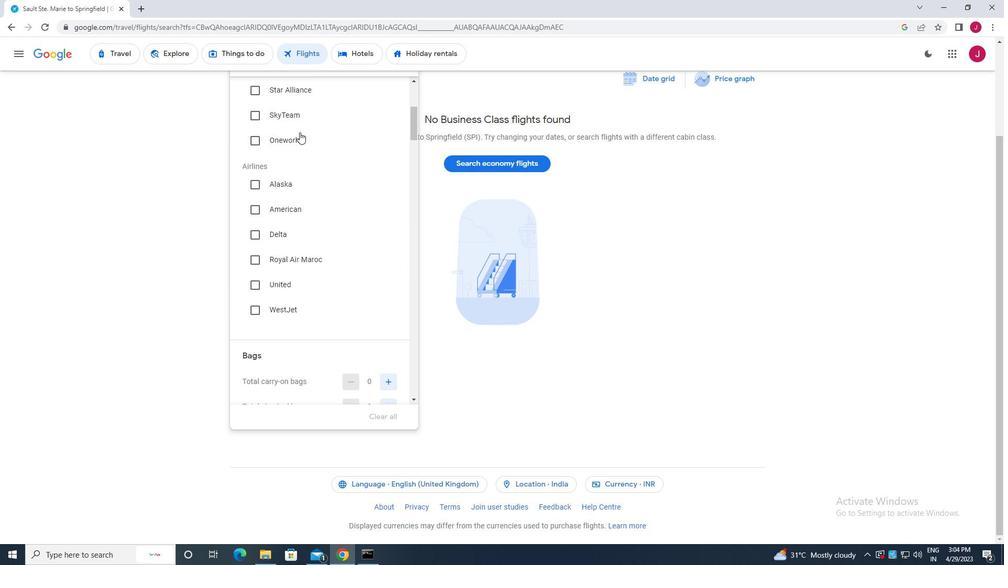 
Action: Mouse scrolled (299, 131) with delta (0, 0)
Screenshot: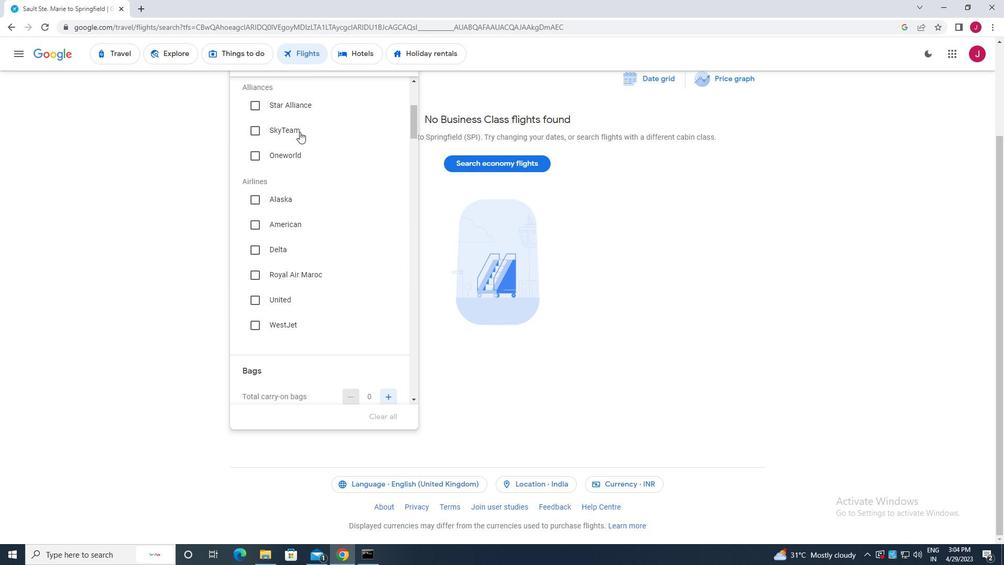 
Action: Mouse moved to (299, 131)
Screenshot: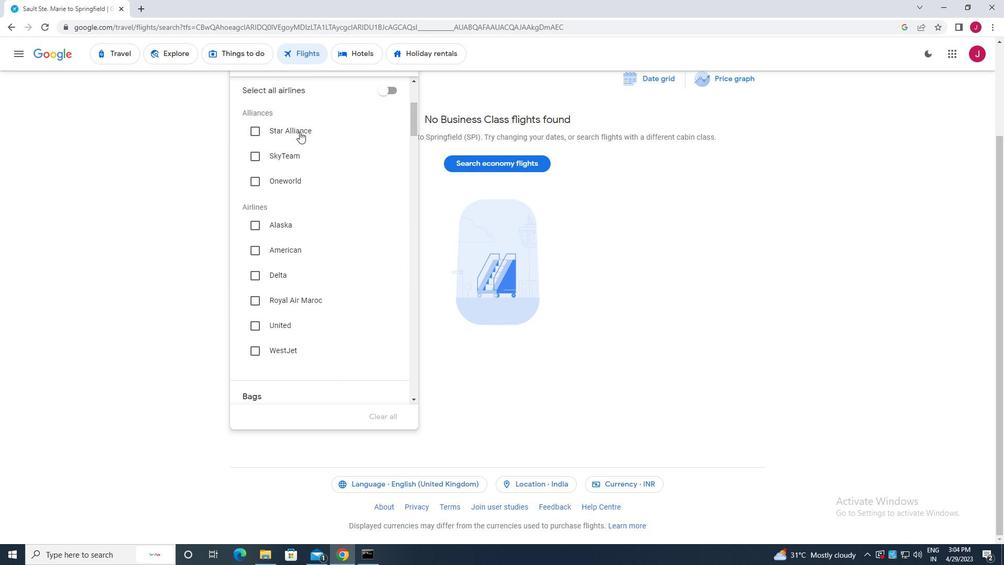 
Action: Mouse scrolled (299, 131) with delta (0, 0)
Screenshot: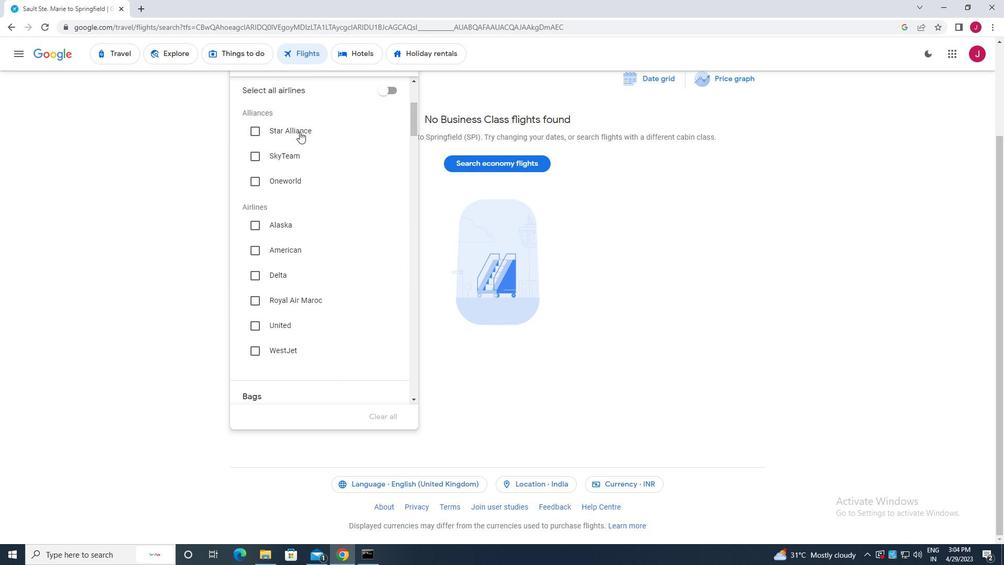 
Action: Mouse moved to (299, 135)
Screenshot: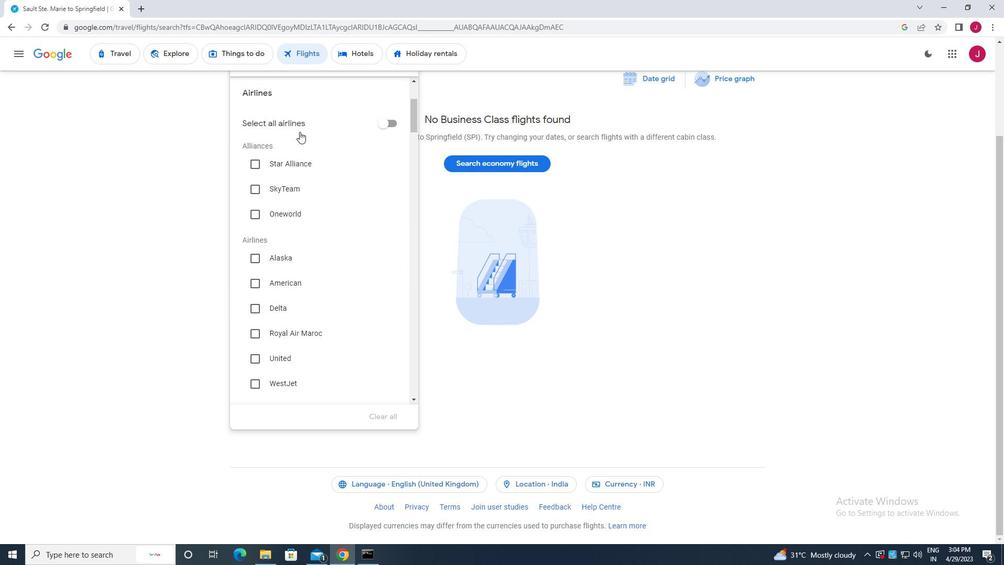 
Action: Mouse scrolled (299, 134) with delta (0, 0)
Screenshot: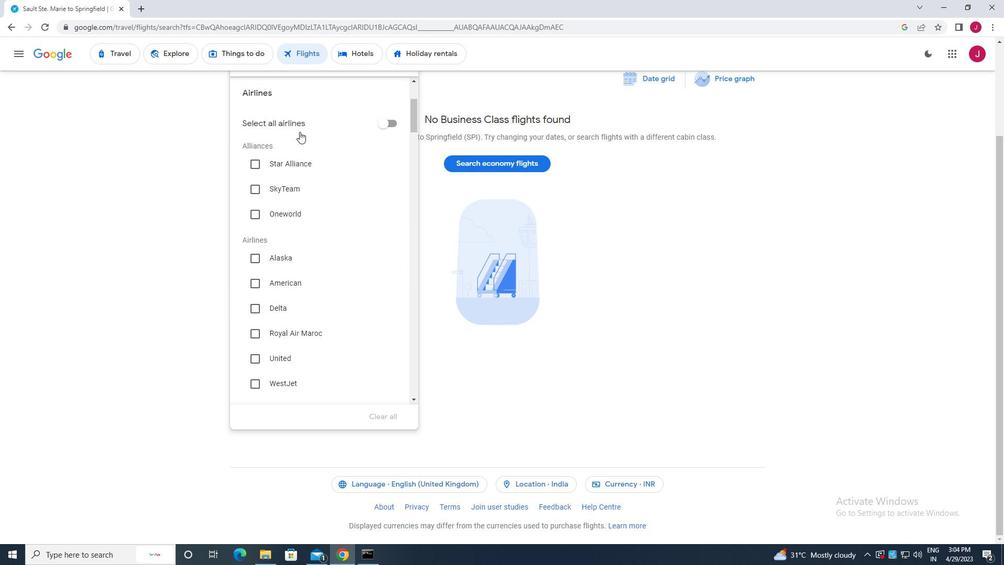 
Action: Mouse moved to (299, 139)
Screenshot: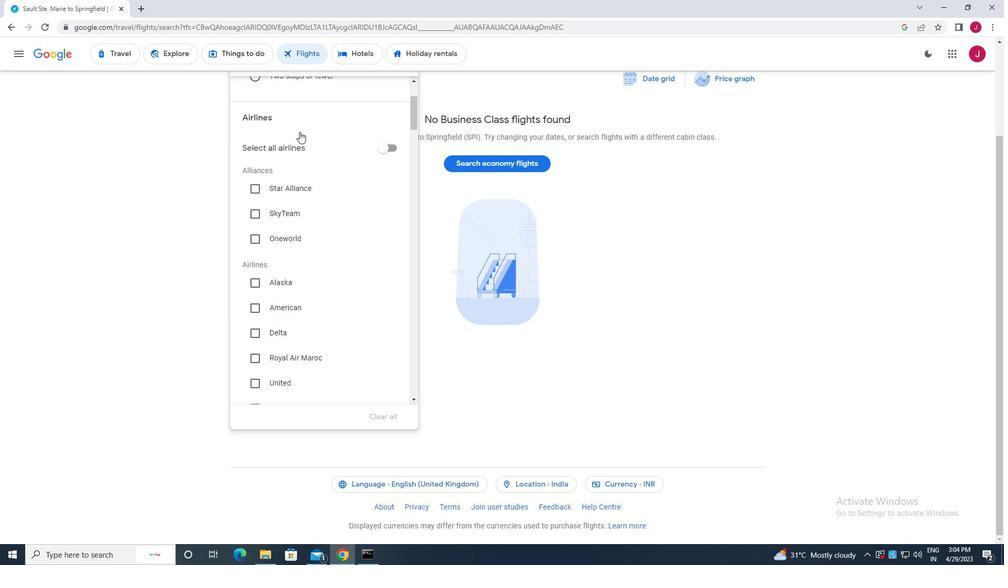 
Action: Mouse scrolled (299, 139) with delta (0, 0)
Screenshot: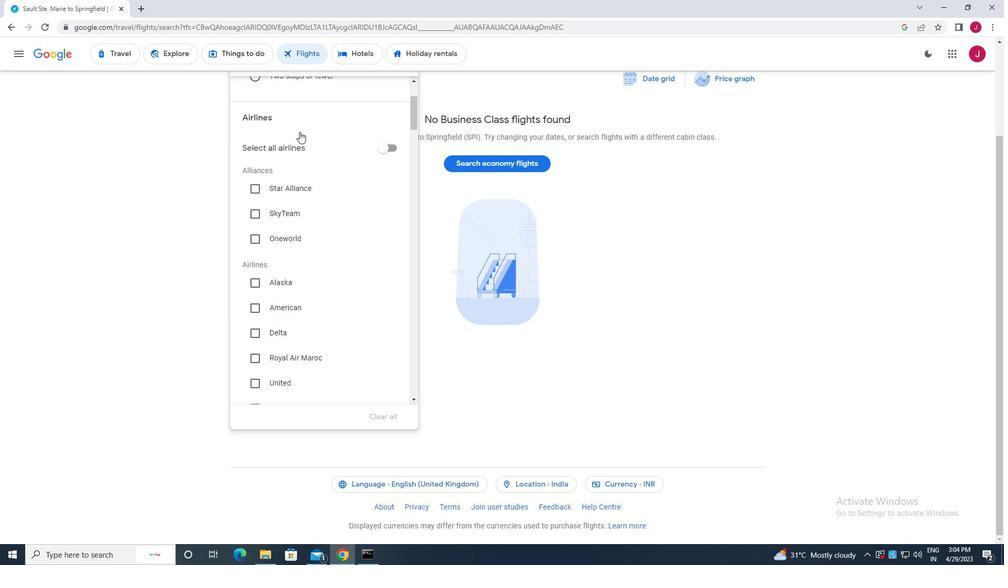 
Action: Mouse moved to (299, 149)
Screenshot: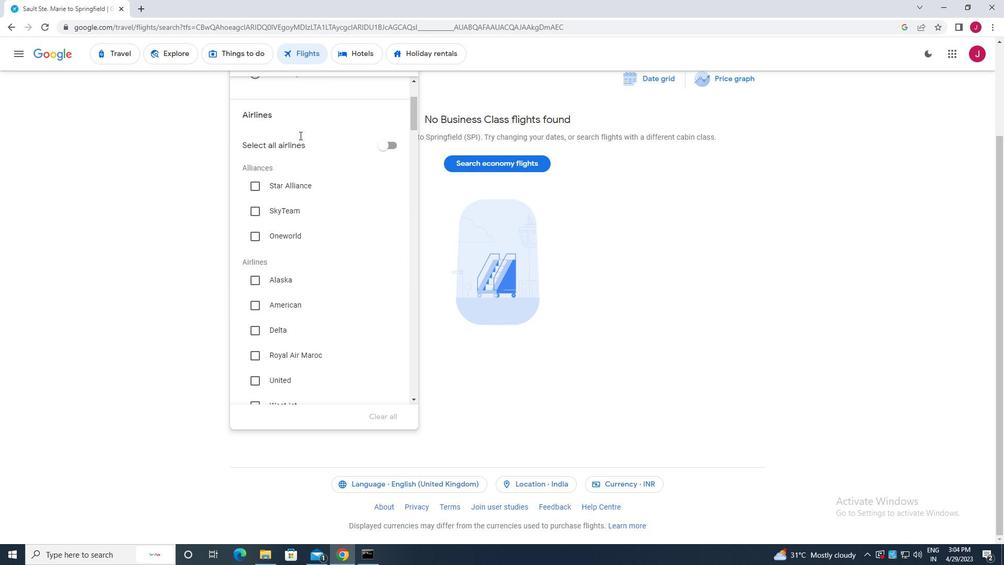 
Action: Mouse scrolled (299, 149) with delta (0, 0)
Screenshot: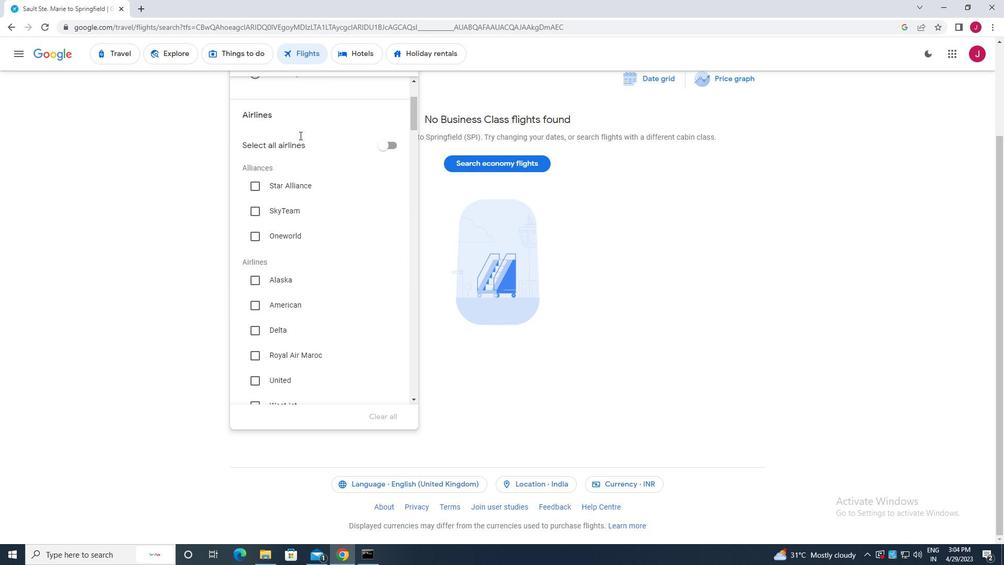 
Action: Mouse moved to (307, 185)
Screenshot: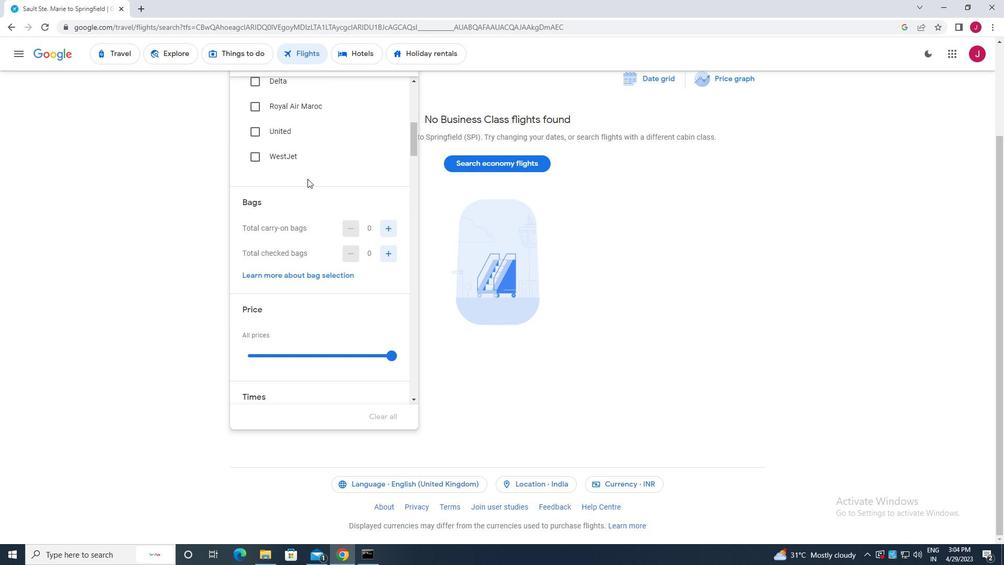 
Action: Mouse scrolled (307, 184) with delta (0, 0)
Screenshot: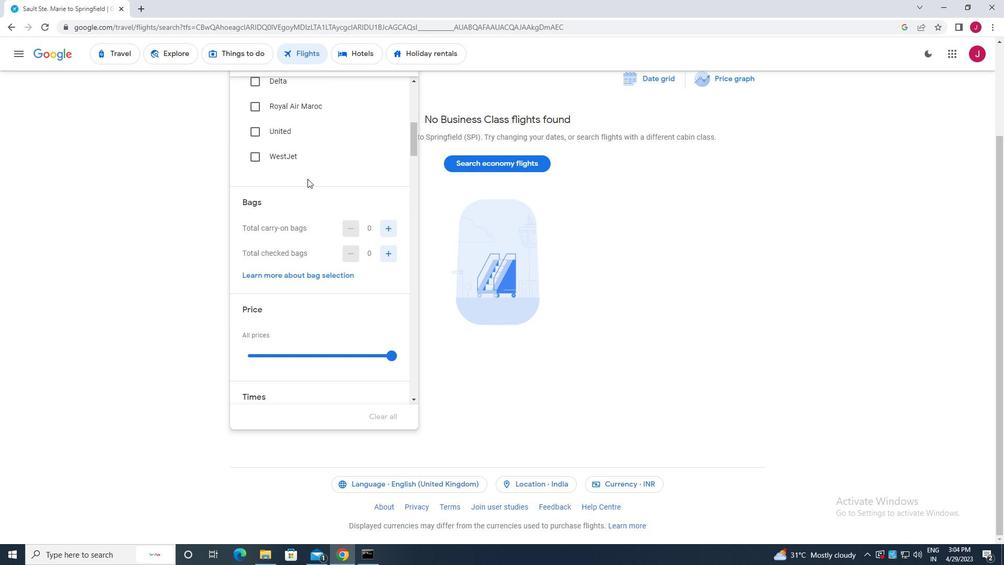 
Action: Mouse moved to (390, 197)
Screenshot: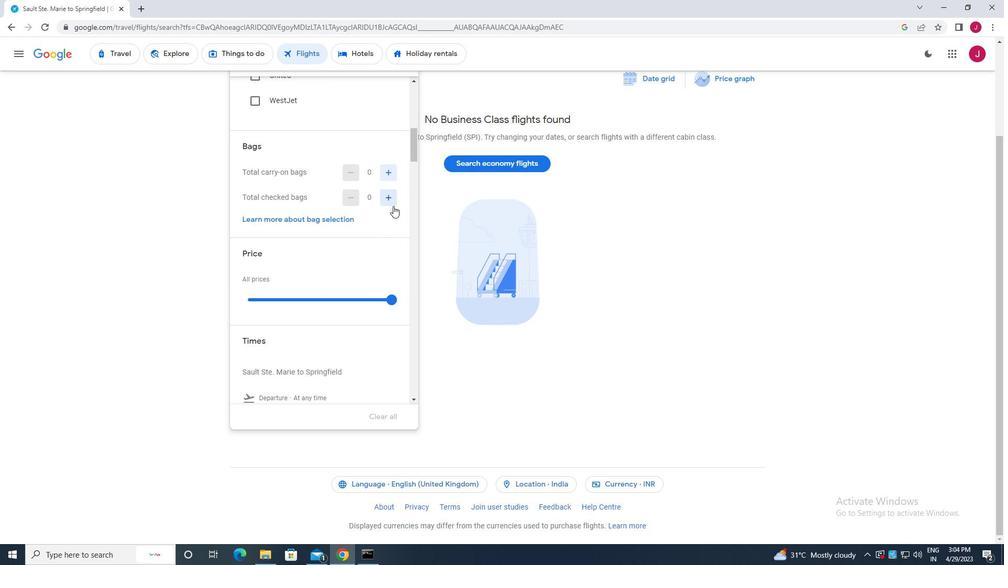 
Action: Mouse pressed left at (390, 197)
Screenshot: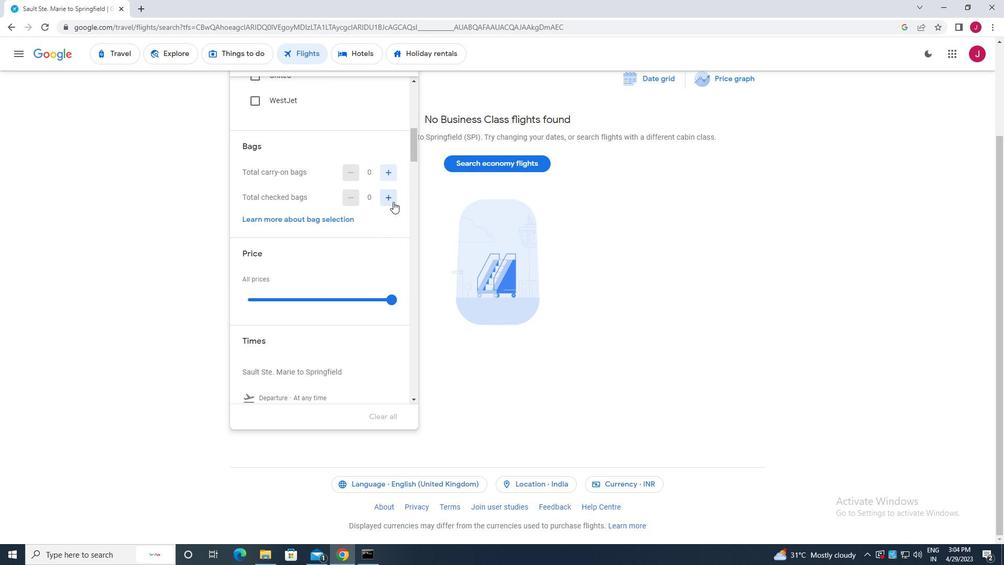 
Action: Mouse moved to (384, 223)
Screenshot: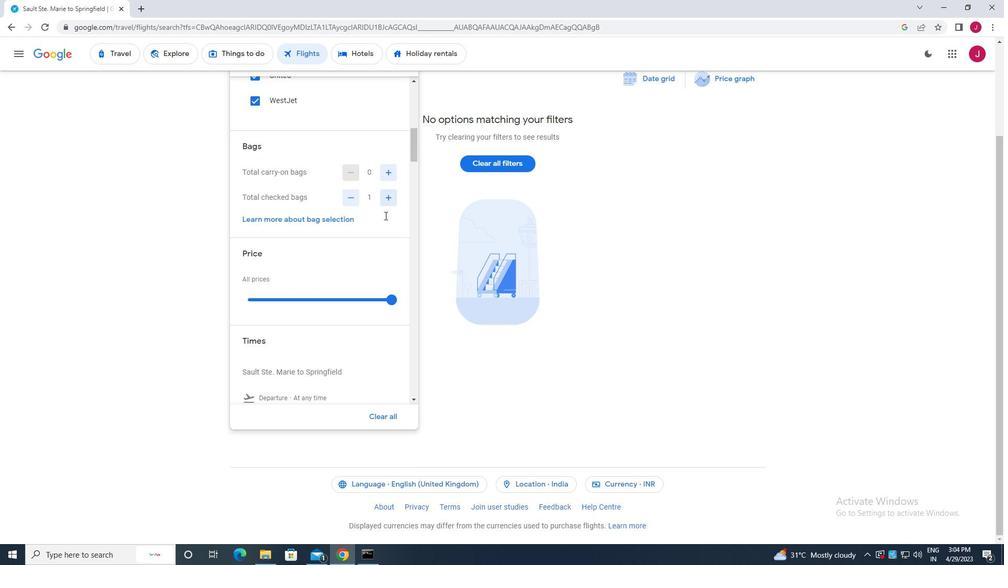 
Action: Mouse scrolled (384, 222) with delta (0, 0)
Screenshot: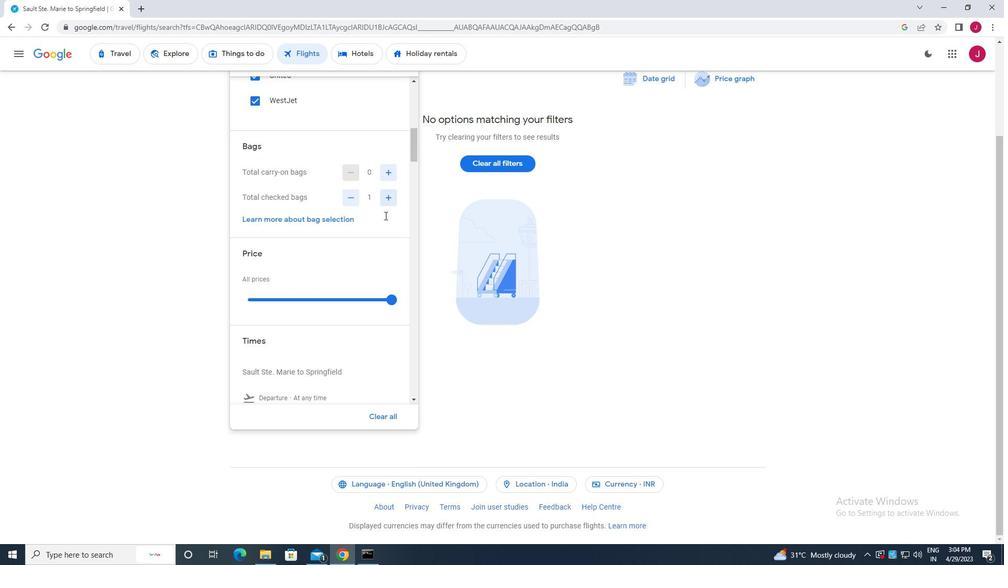 
Action: Mouse moved to (387, 245)
Screenshot: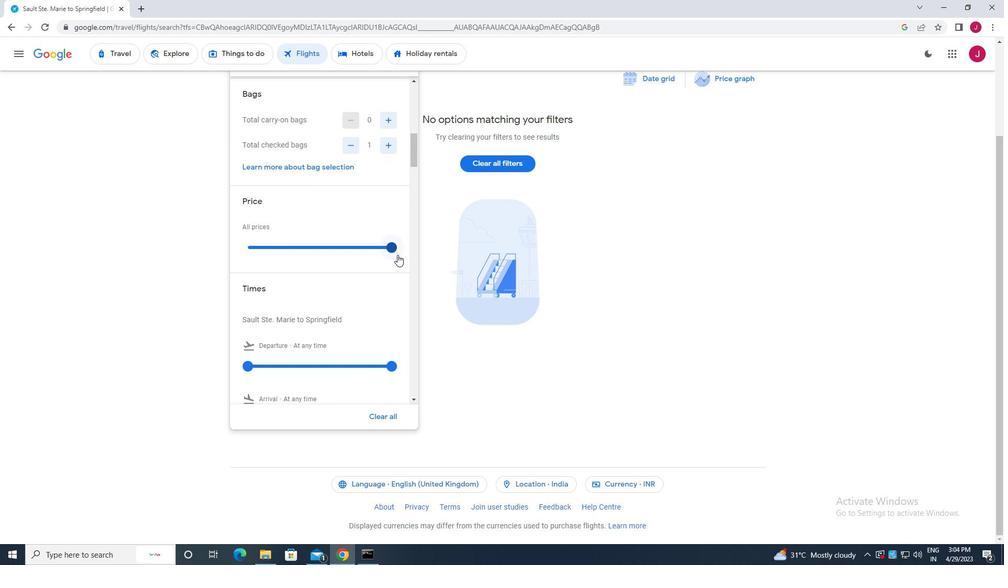 
Action: Mouse pressed left at (387, 245)
Screenshot: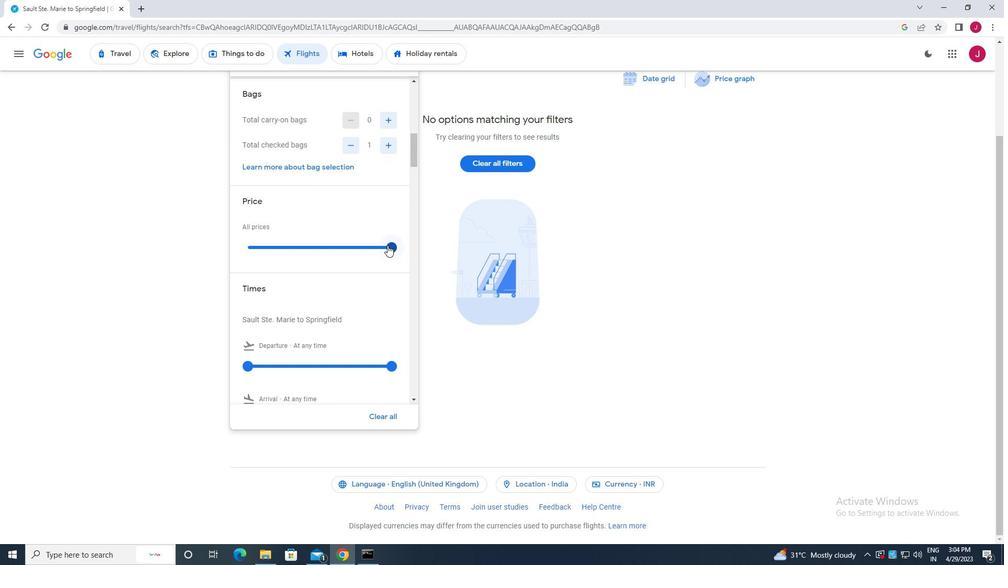 
Action: Mouse moved to (348, 248)
Screenshot: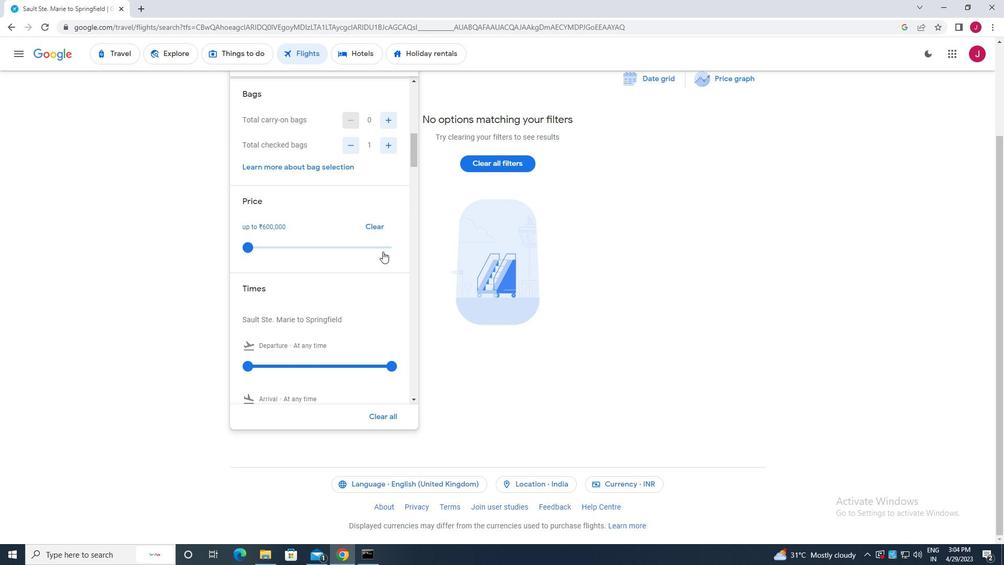 
Action: Mouse scrolled (348, 247) with delta (0, 0)
Screenshot: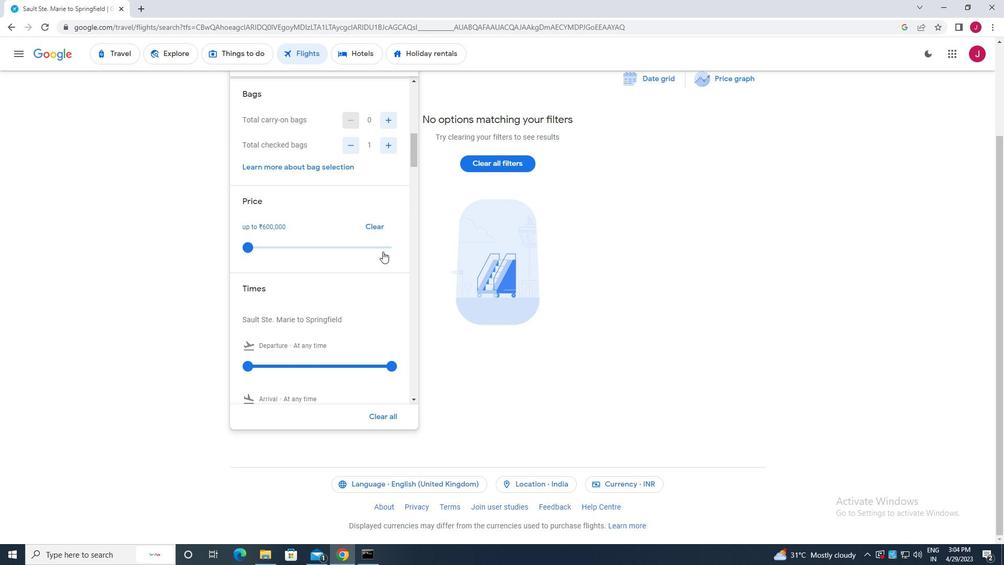 
Action: Mouse moved to (342, 250)
Screenshot: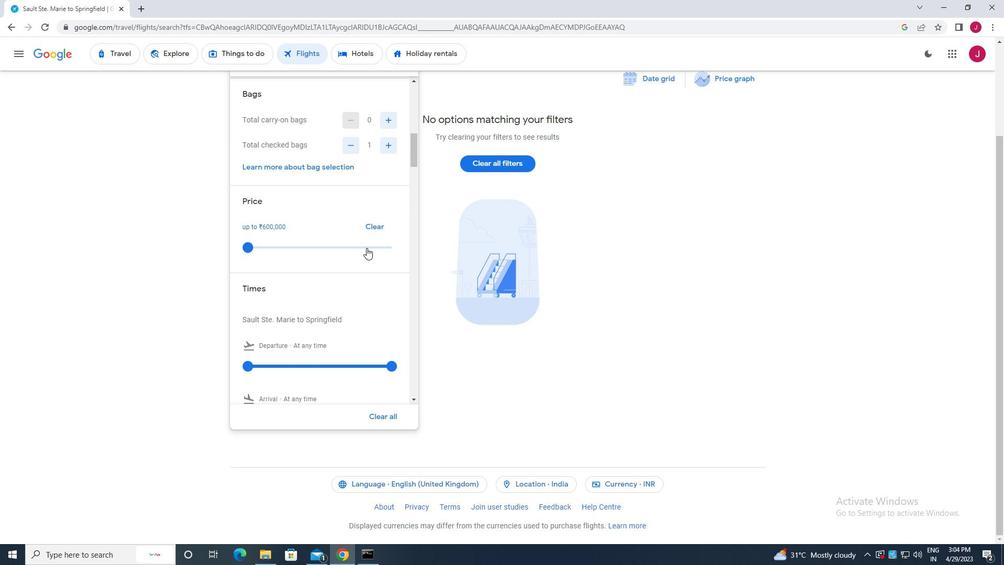 
Action: Mouse scrolled (342, 250) with delta (0, 0)
Screenshot: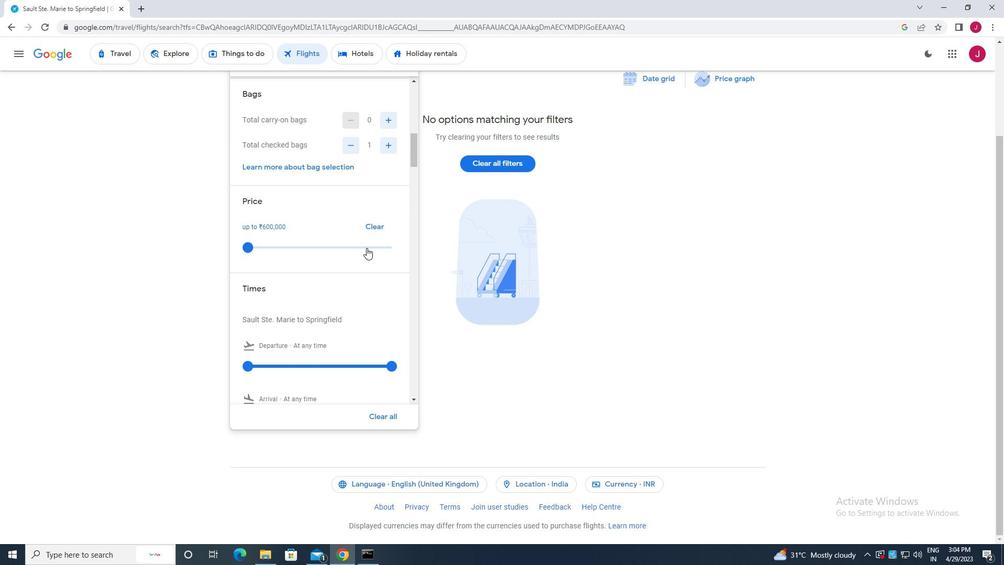 
Action: Mouse moved to (251, 260)
Screenshot: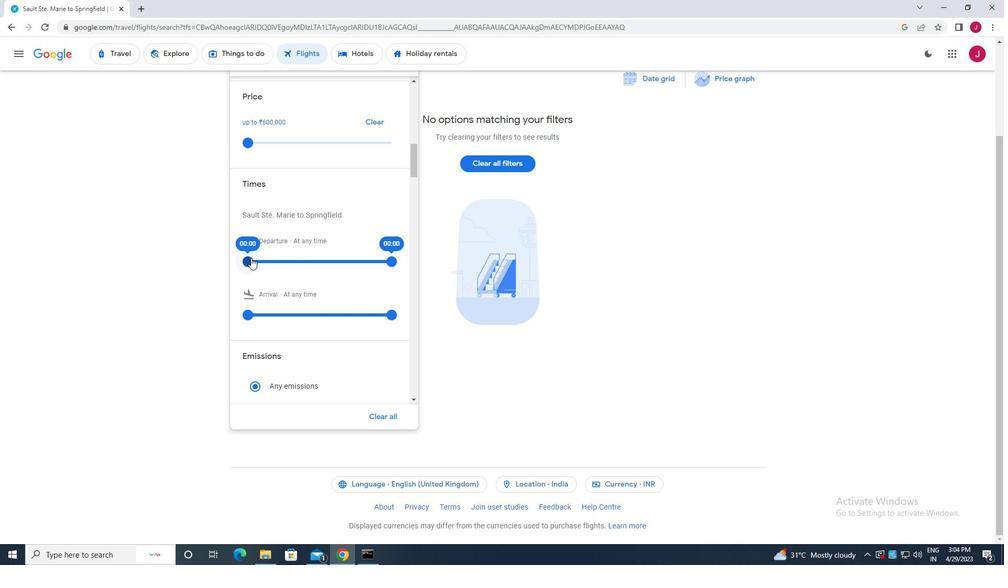 
Action: Mouse pressed left at (251, 260)
Screenshot: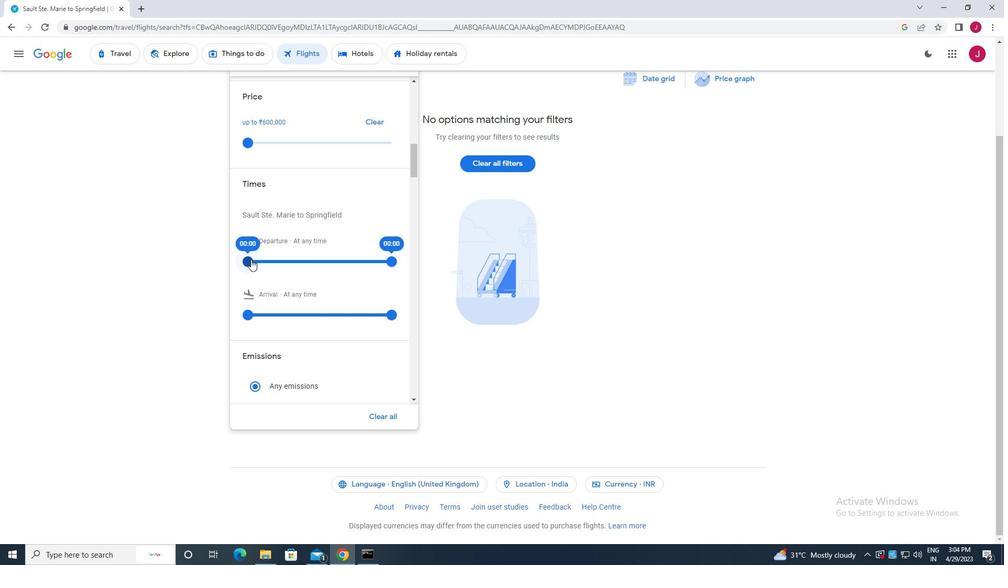 
Action: Mouse moved to (391, 260)
Screenshot: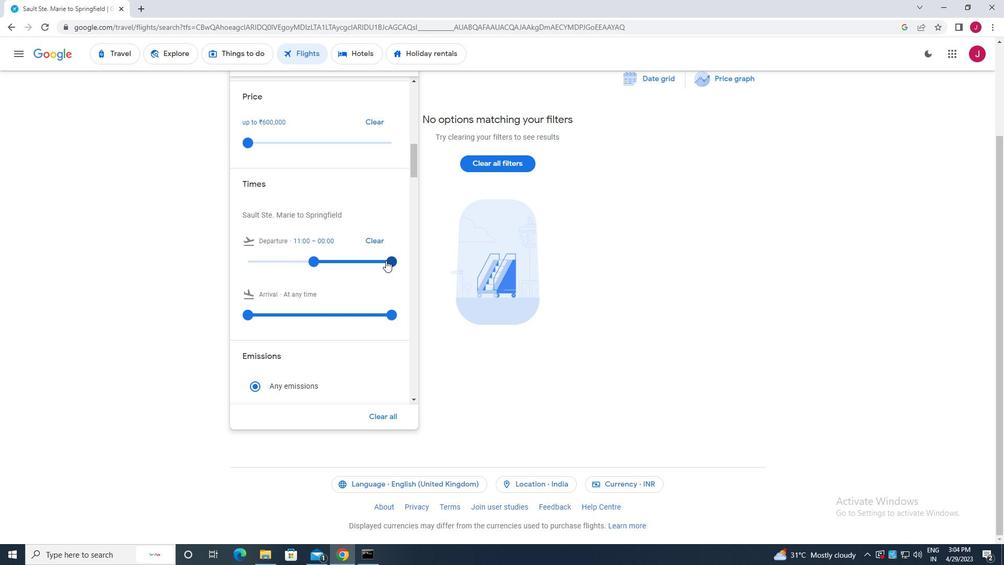 
Action: Mouse pressed left at (391, 260)
Screenshot: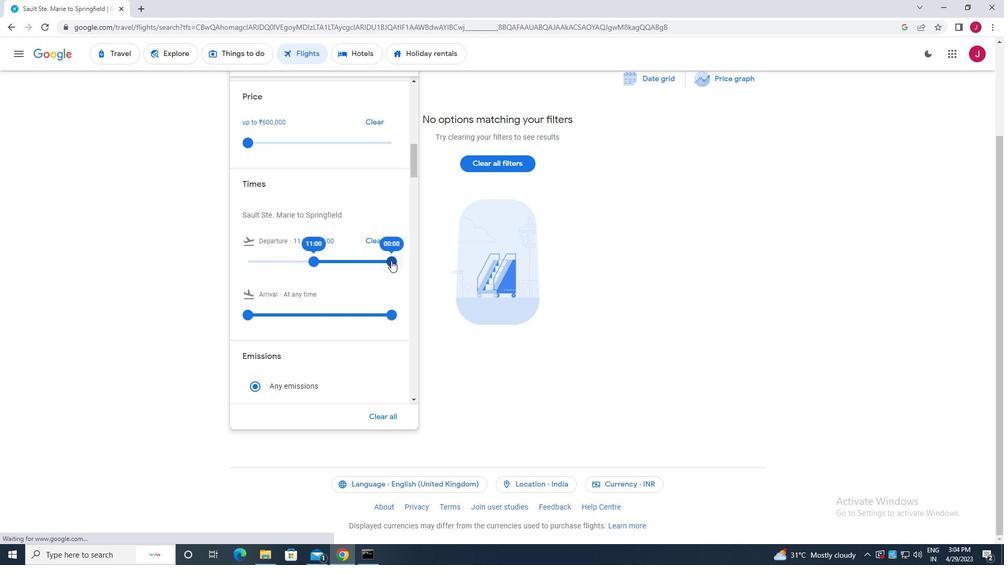 
Action: Mouse moved to (389, 290)
Screenshot: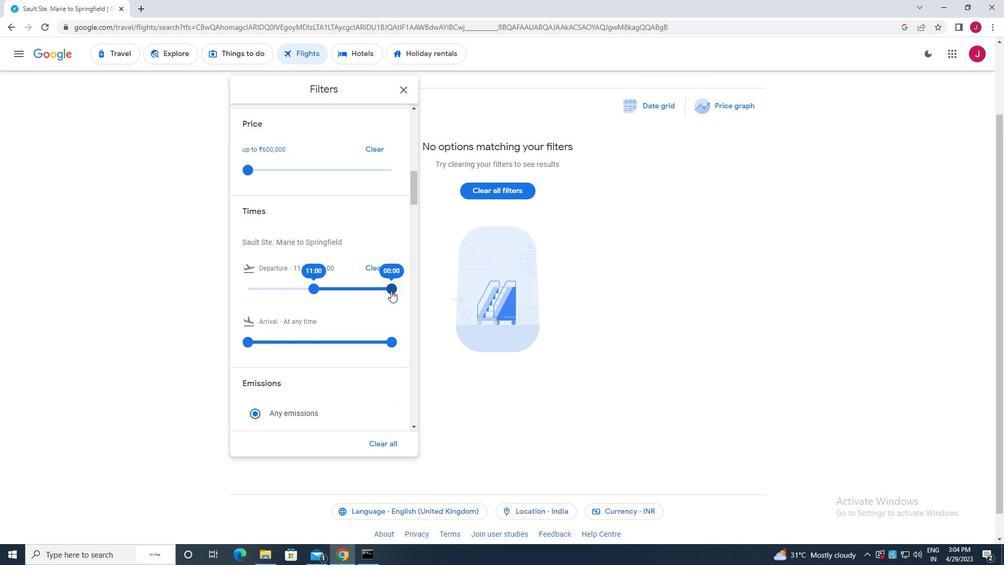 
Action: Mouse pressed left at (389, 290)
Screenshot: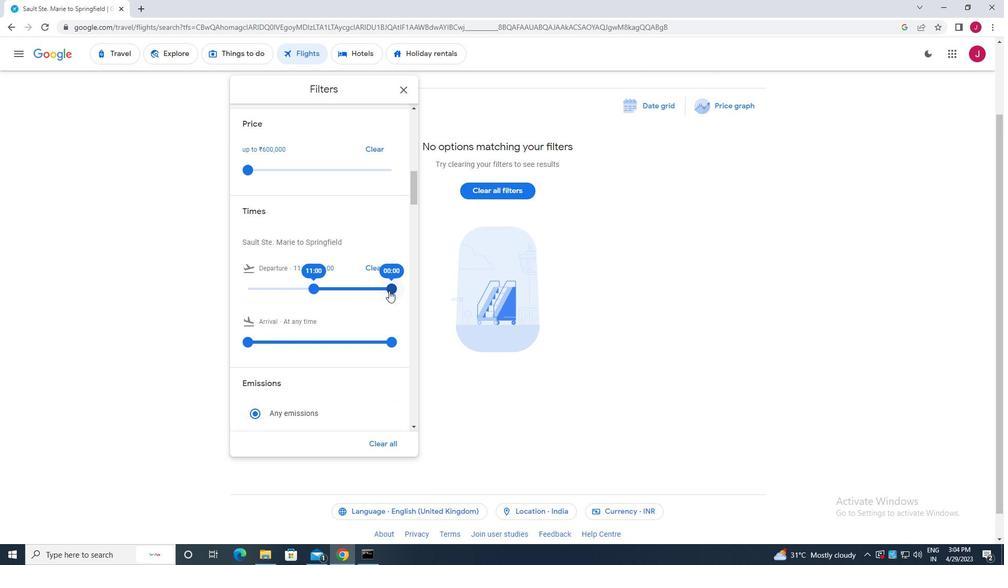 
Action: Mouse moved to (404, 91)
Screenshot: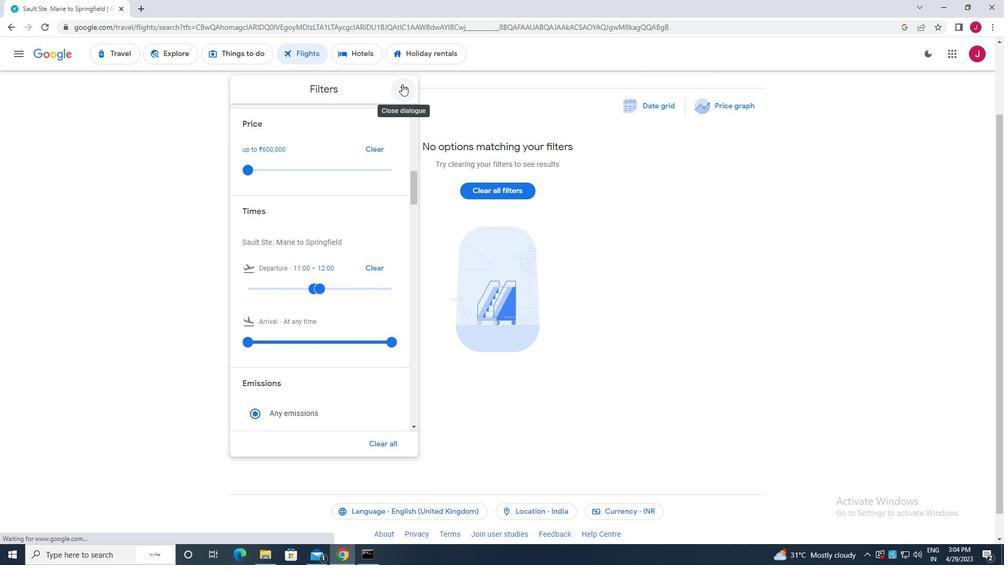 
Action: Mouse pressed left at (404, 91)
Screenshot: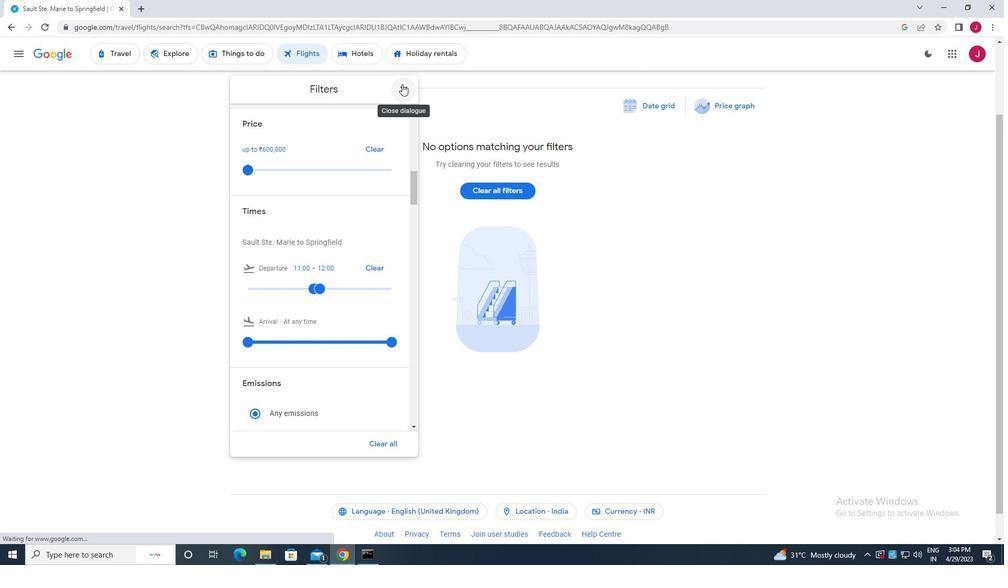 
Action: Mouse moved to (404, 91)
Screenshot: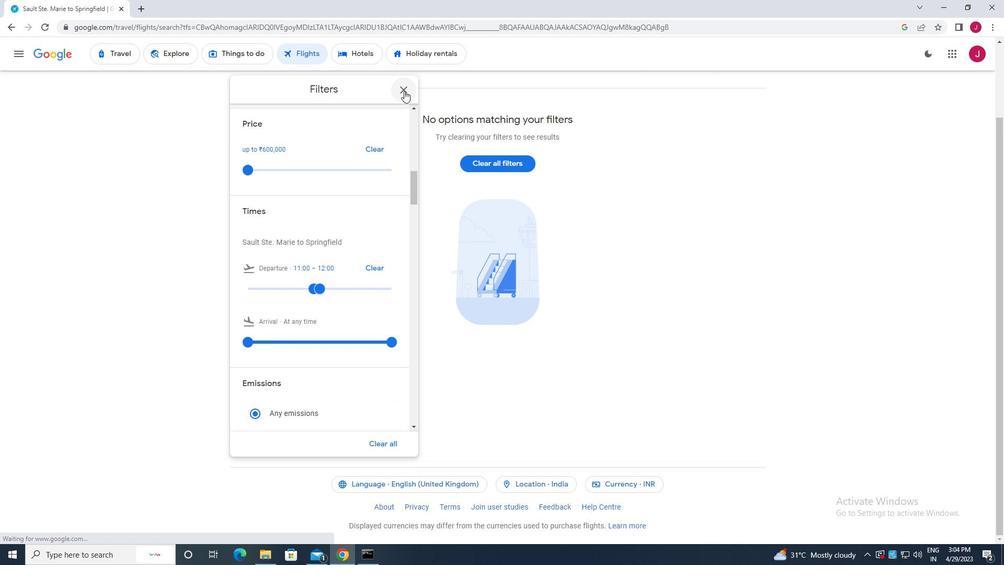 
